 Task: Look for space in Riberalta, Bolivia from 1st June, 2023 to 9th June, 2023 for 4 adults in price range Rs.6000 to Rs.12000. Place can be entire place with 2 bedrooms having 2 beds and 2 bathrooms. Property type can be house, flat, guest house. Booking option can be shelf check-in. Required host language is English.
Action: Mouse moved to (609, 82)
Screenshot: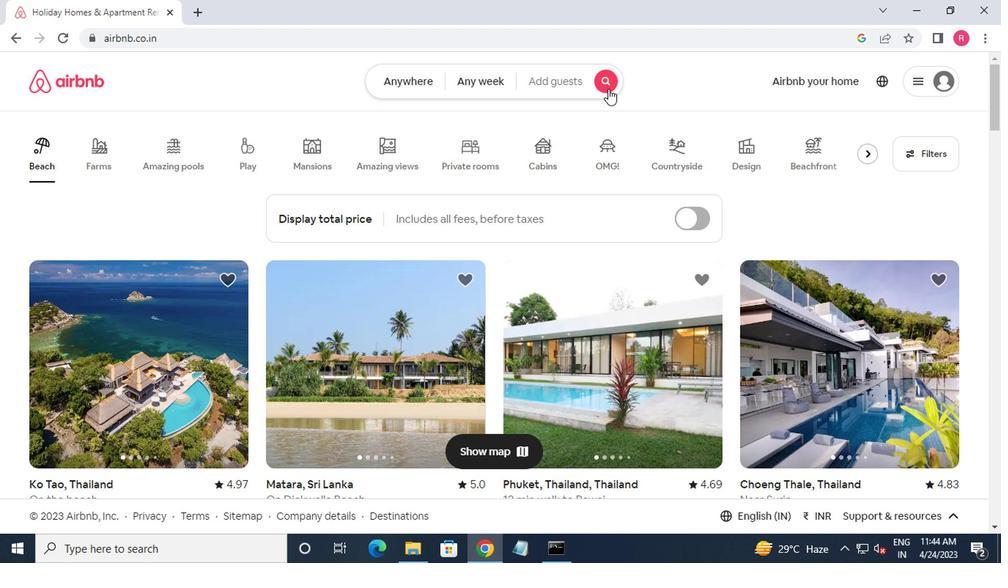 
Action: Mouse pressed left at (609, 82)
Screenshot: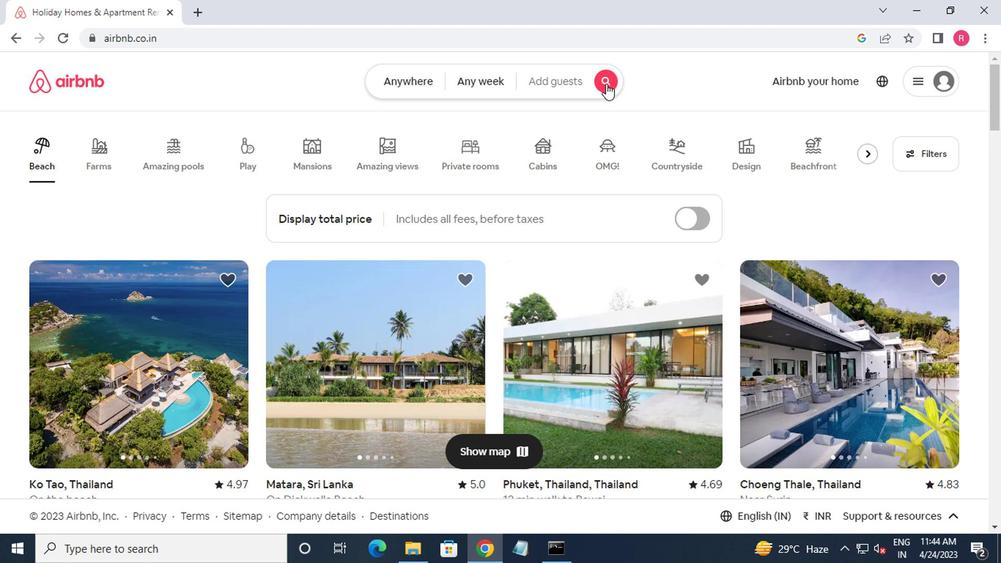 
Action: Mouse moved to (282, 153)
Screenshot: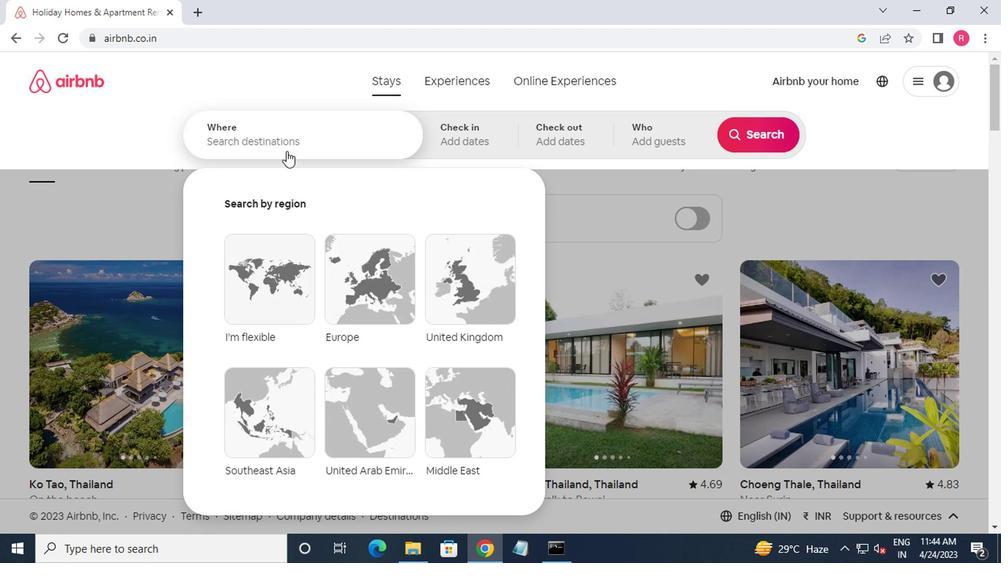 
Action: Mouse pressed left at (282, 153)
Screenshot: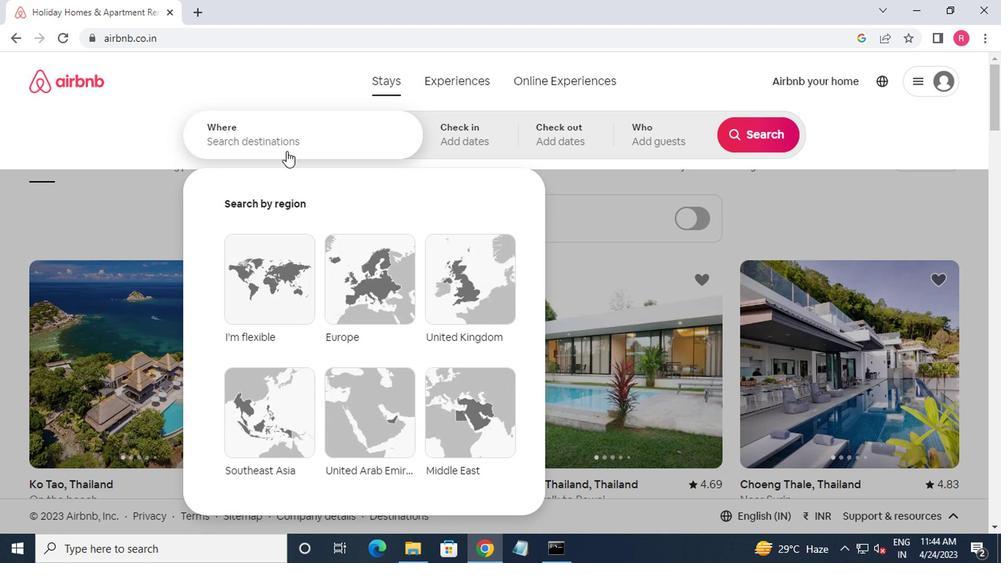 
Action: Mouse moved to (98, 275)
Screenshot: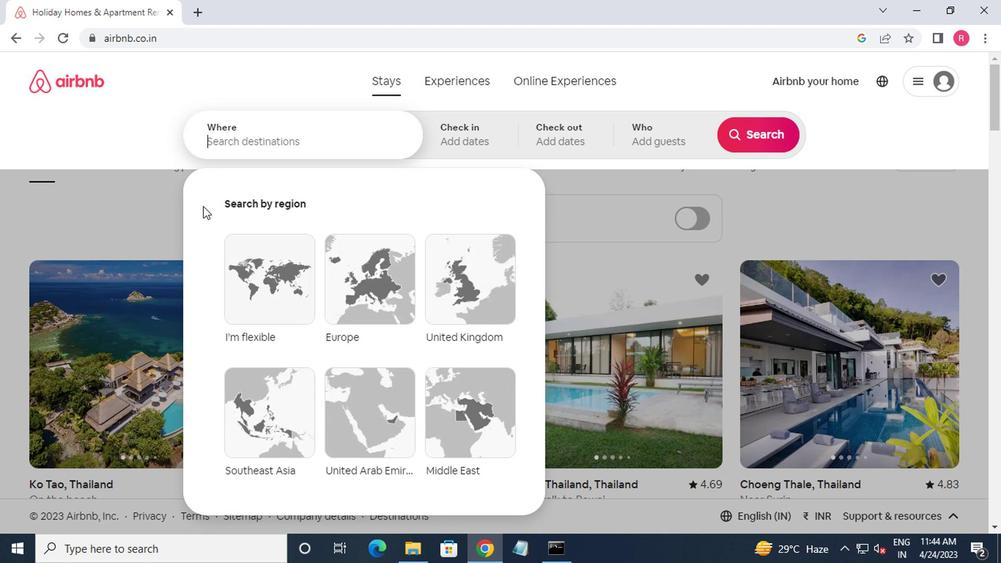 
Action: Key pressed riber
Screenshot: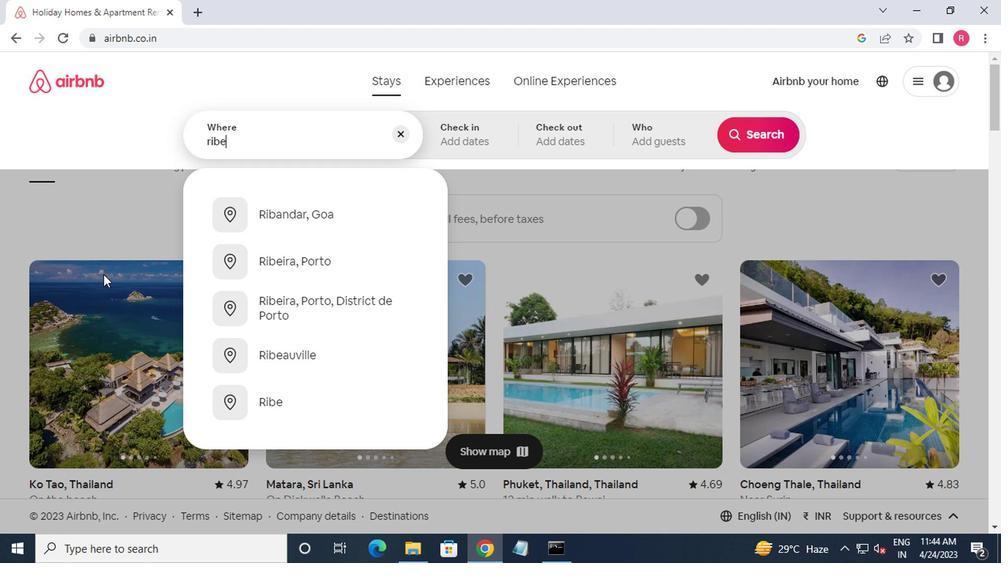 
Action: Mouse moved to (147, 268)
Screenshot: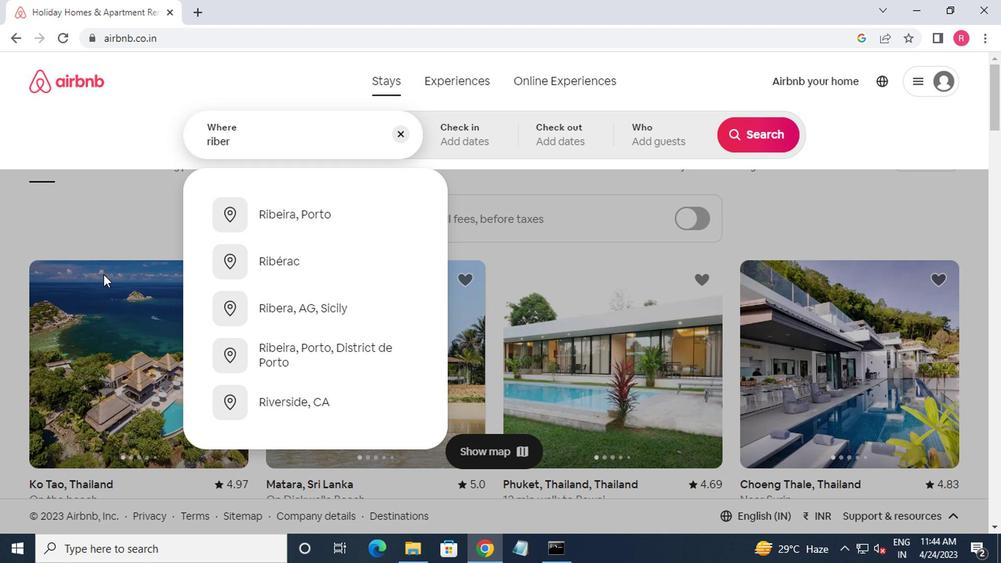 
Action: Key pressed alta
Screenshot: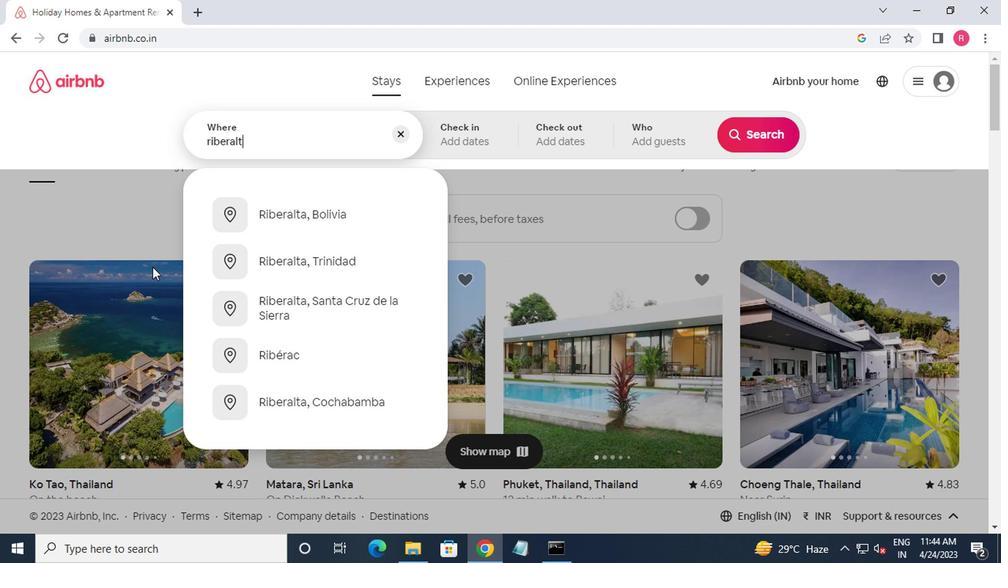 
Action: Mouse moved to (317, 210)
Screenshot: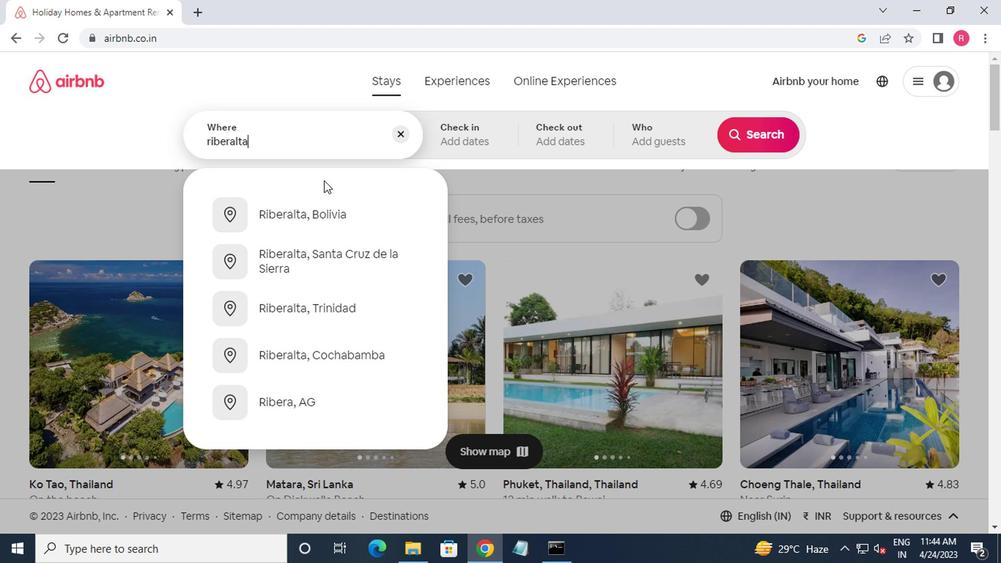 
Action: Mouse pressed left at (317, 210)
Screenshot: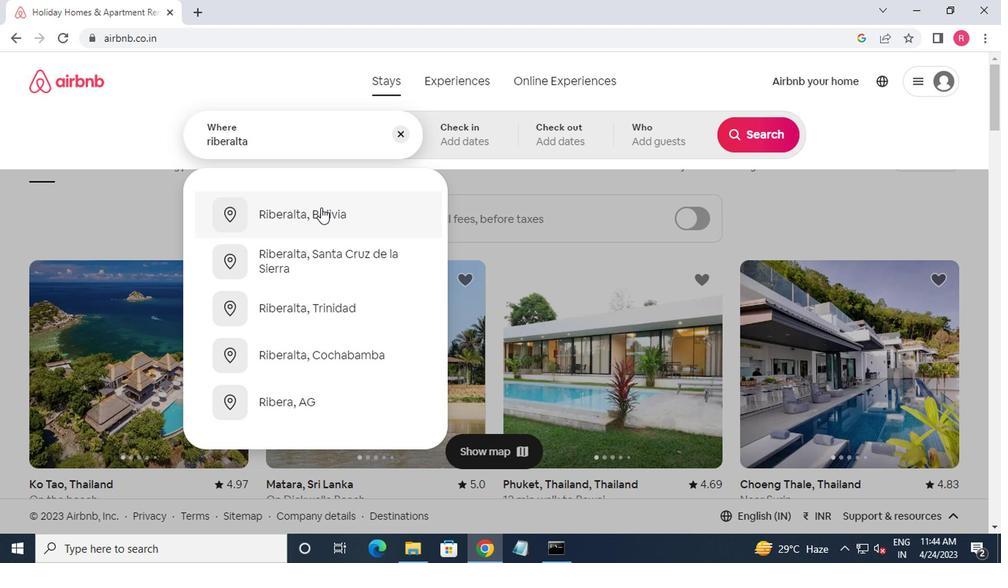 
Action: Mouse moved to (748, 249)
Screenshot: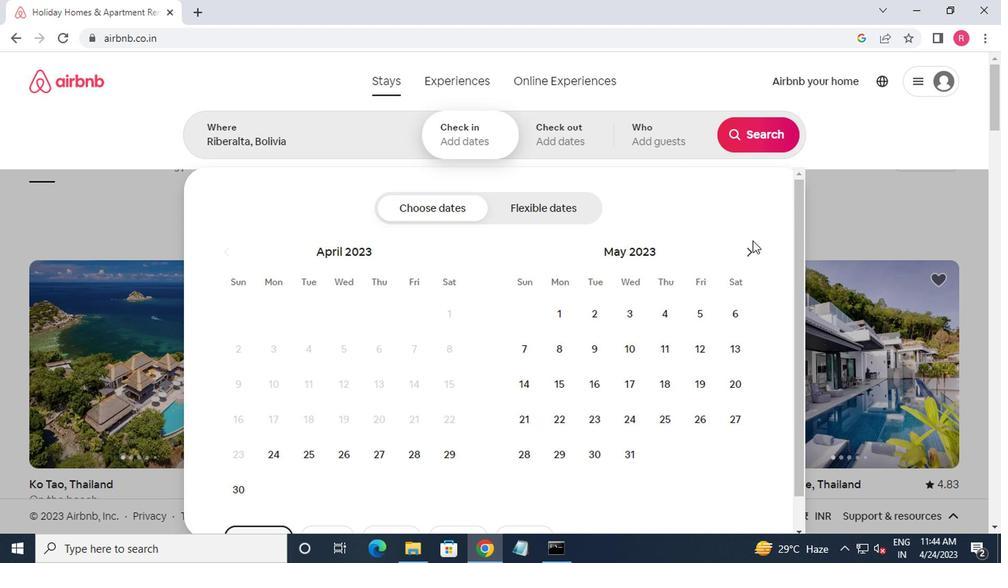 
Action: Mouse pressed left at (748, 249)
Screenshot: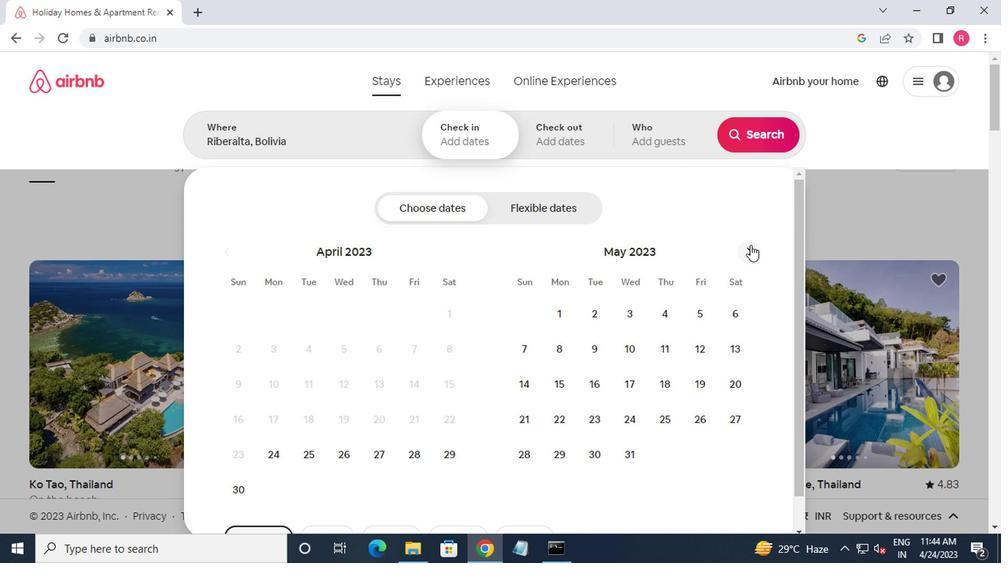 
Action: Mouse moved to (660, 314)
Screenshot: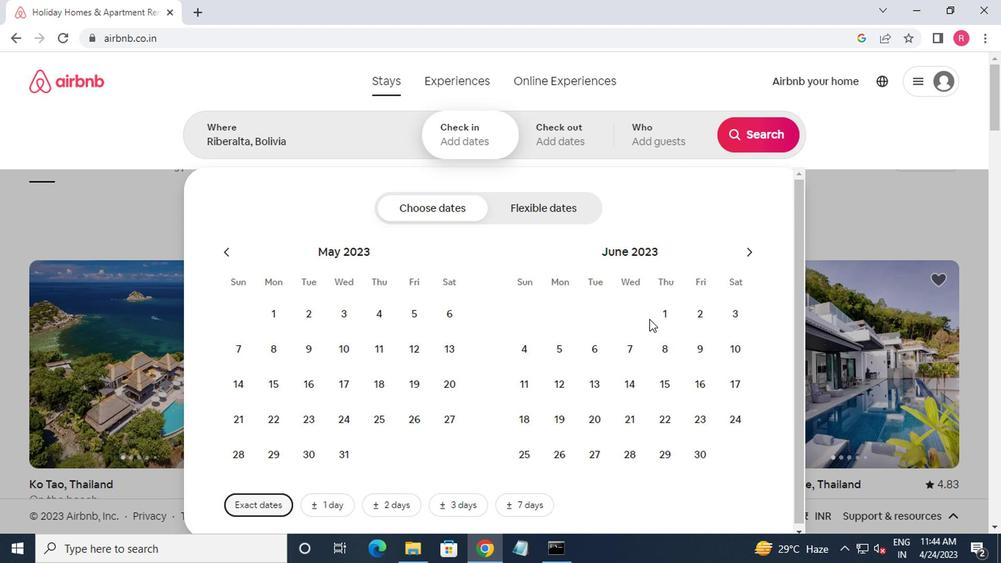 
Action: Mouse pressed left at (660, 314)
Screenshot: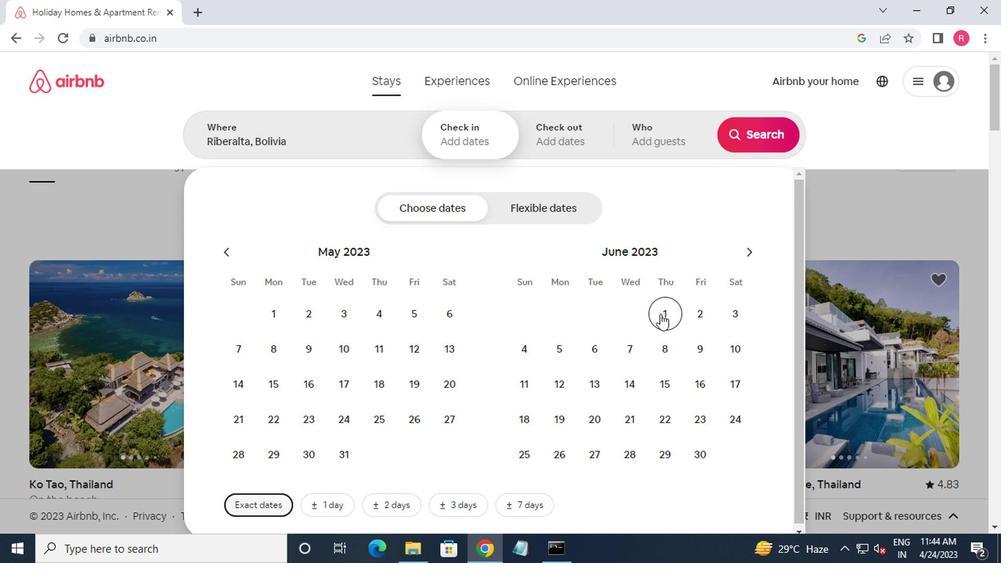
Action: Mouse moved to (705, 348)
Screenshot: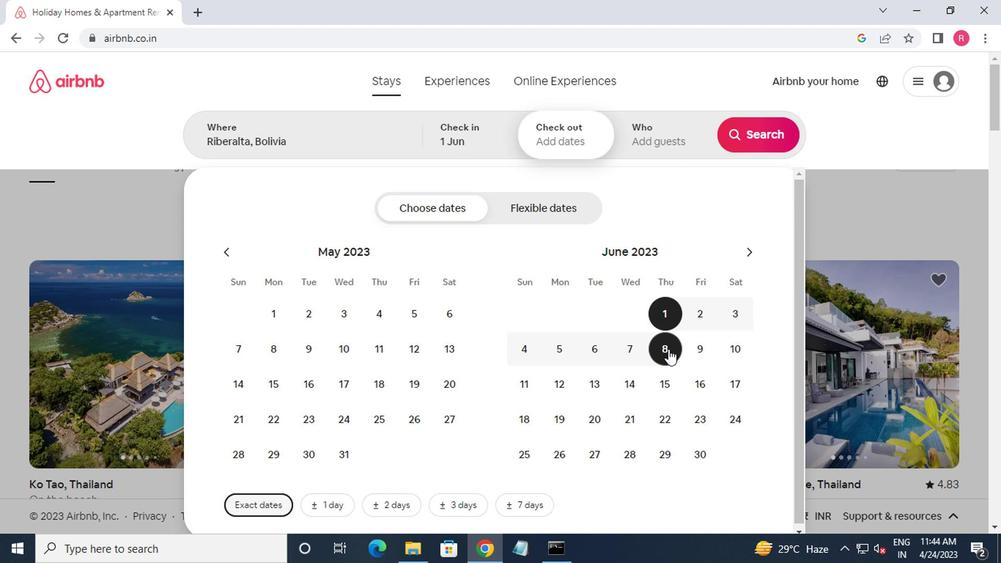
Action: Mouse pressed left at (705, 348)
Screenshot: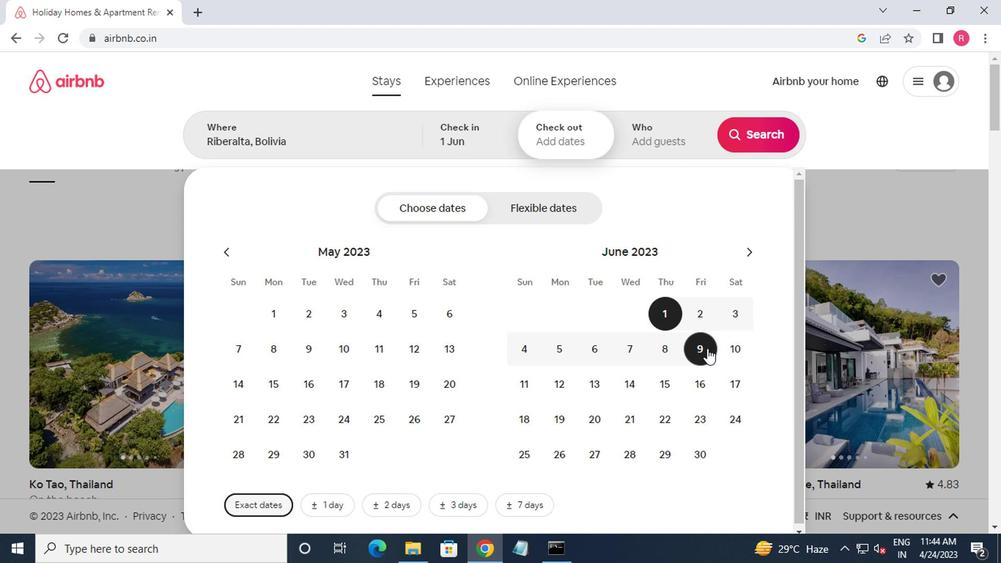 
Action: Mouse moved to (645, 141)
Screenshot: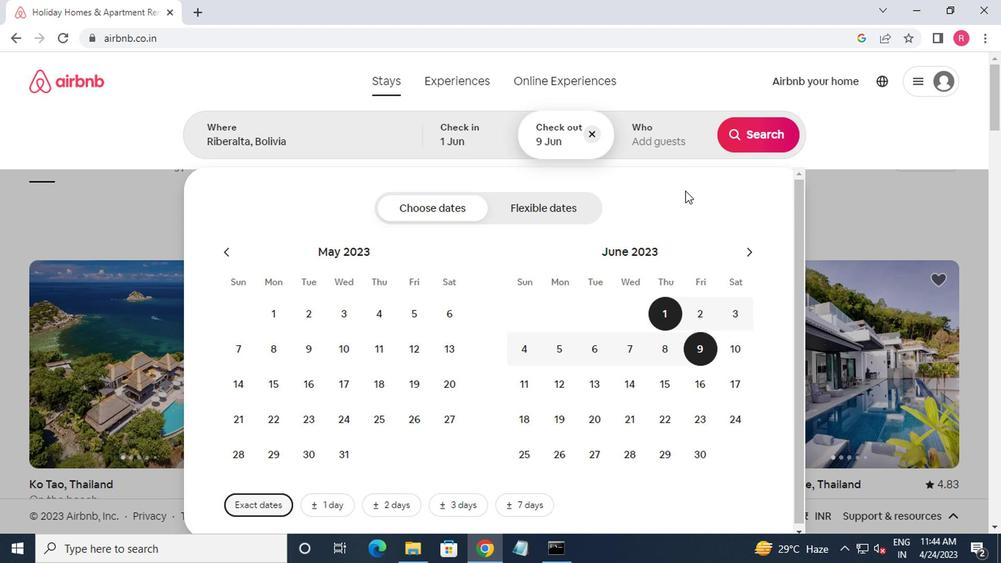 
Action: Mouse pressed left at (645, 141)
Screenshot: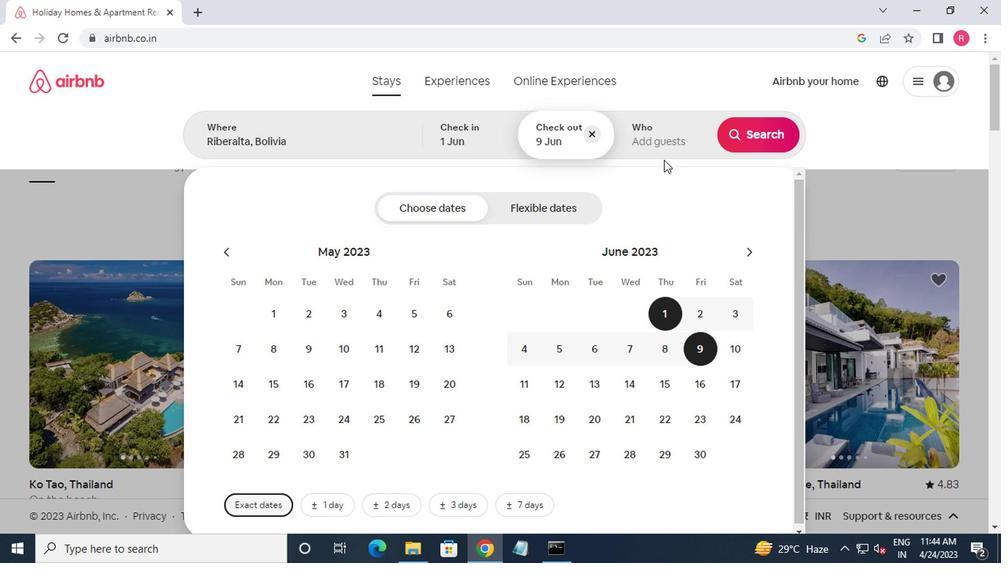 
Action: Mouse moved to (765, 229)
Screenshot: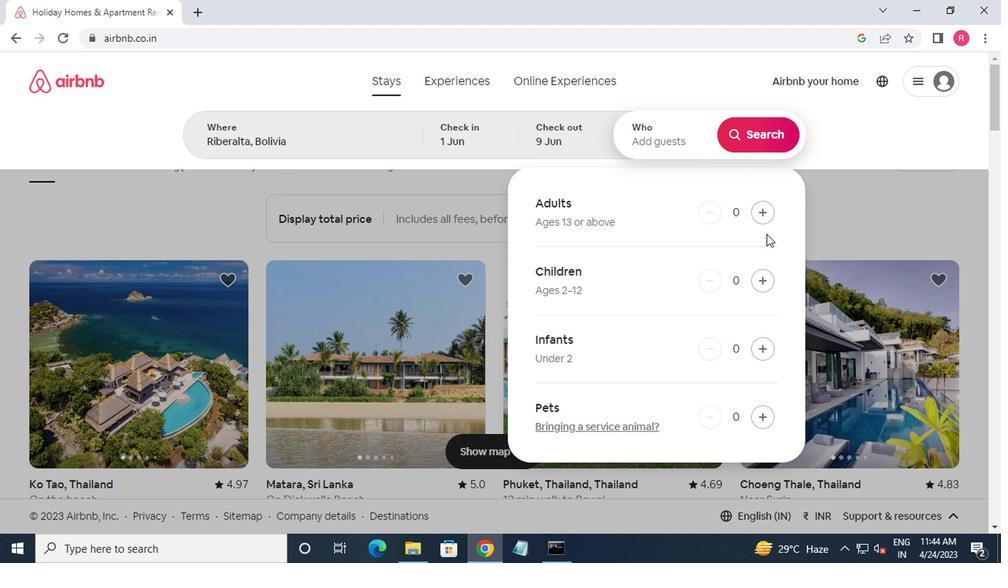 
Action: Mouse pressed left at (765, 229)
Screenshot: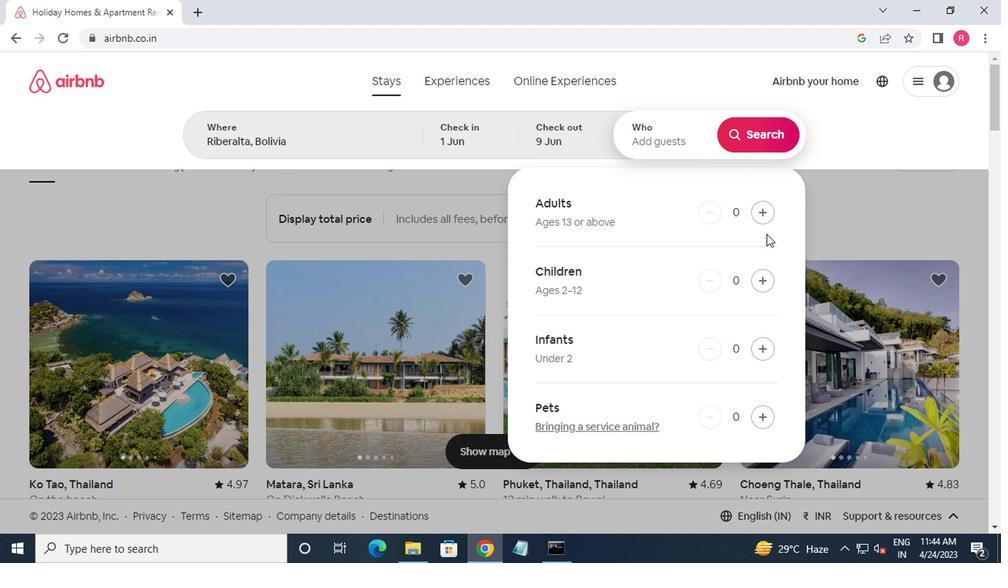 
Action: Mouse moved to (765, 223)
Screenshot: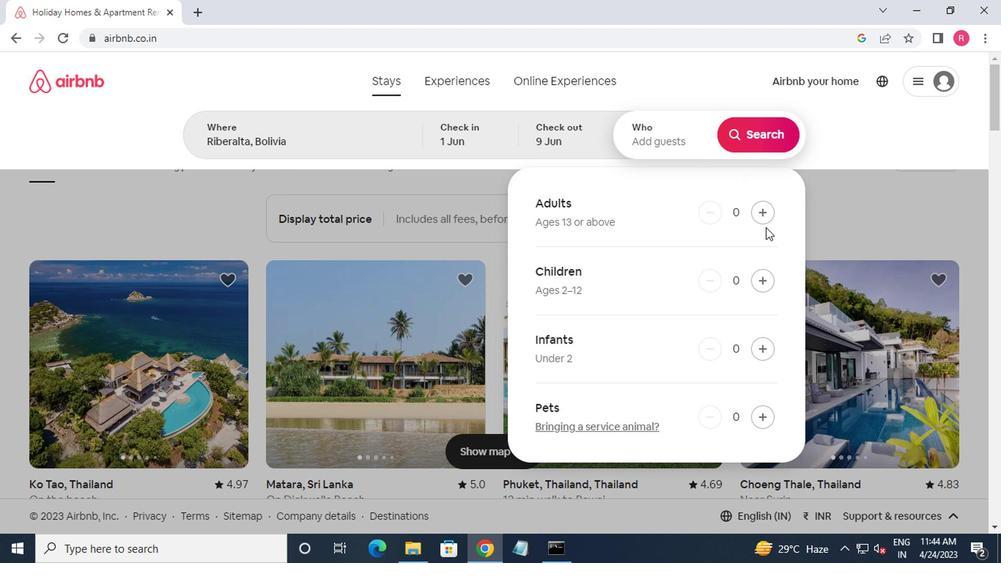 
Action: Mouse pressed left at (765, 223)
Screenshot: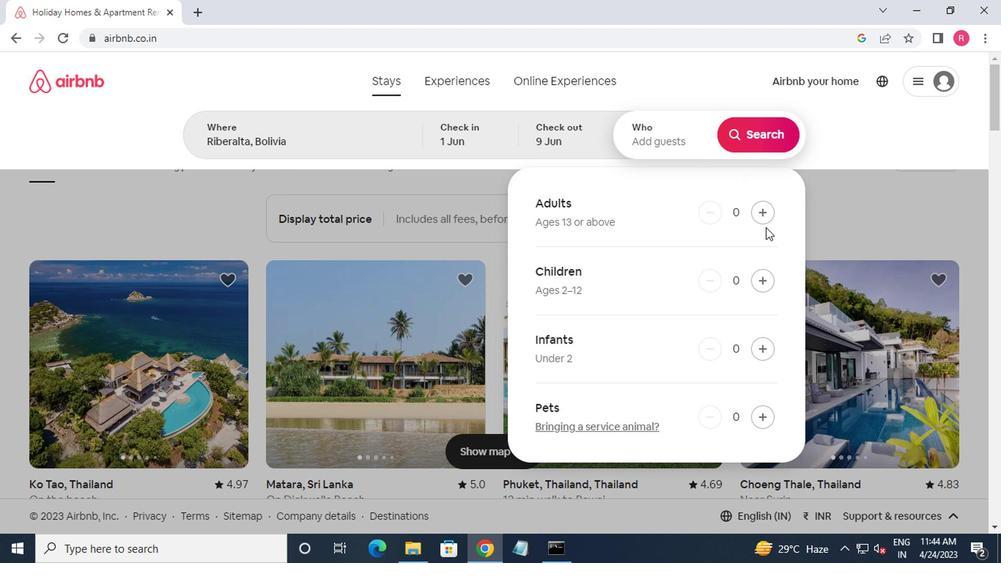 
Action: Mouse moved to (764, 223)
Screenshot: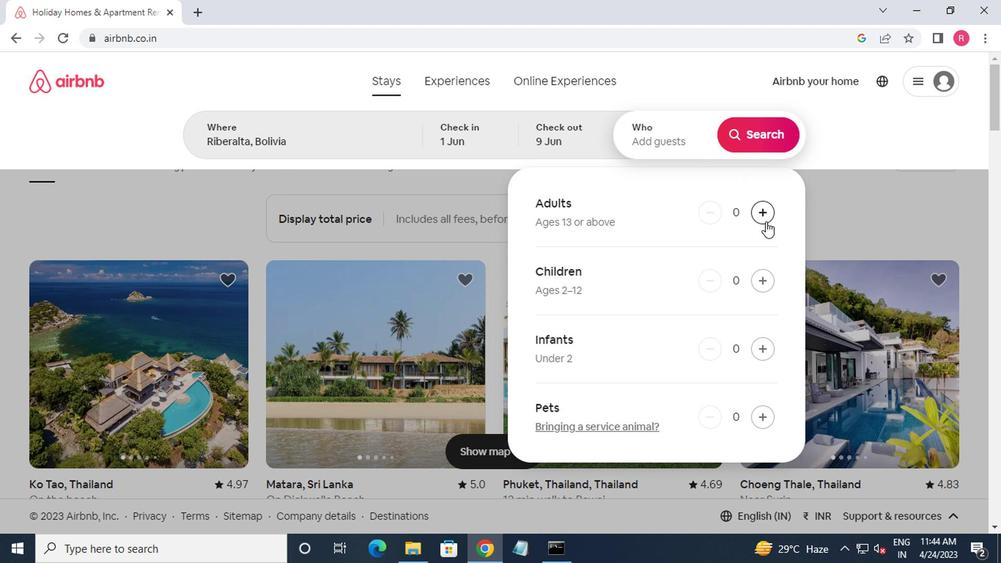 
Action: Mouse pressed left at (764, 223)
Screenshot: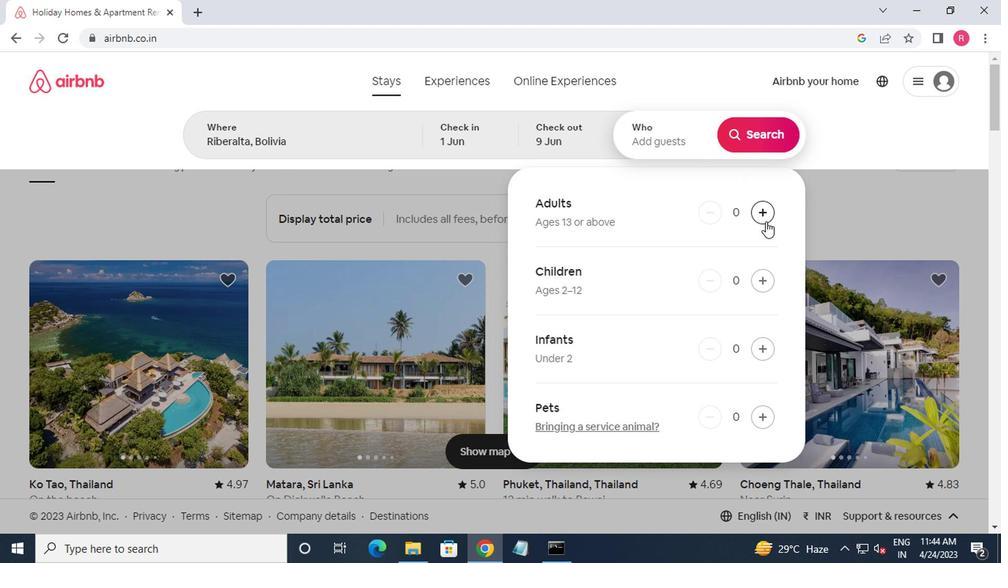 
Action: Mouse pressed left at (764, 223)
Screenshot: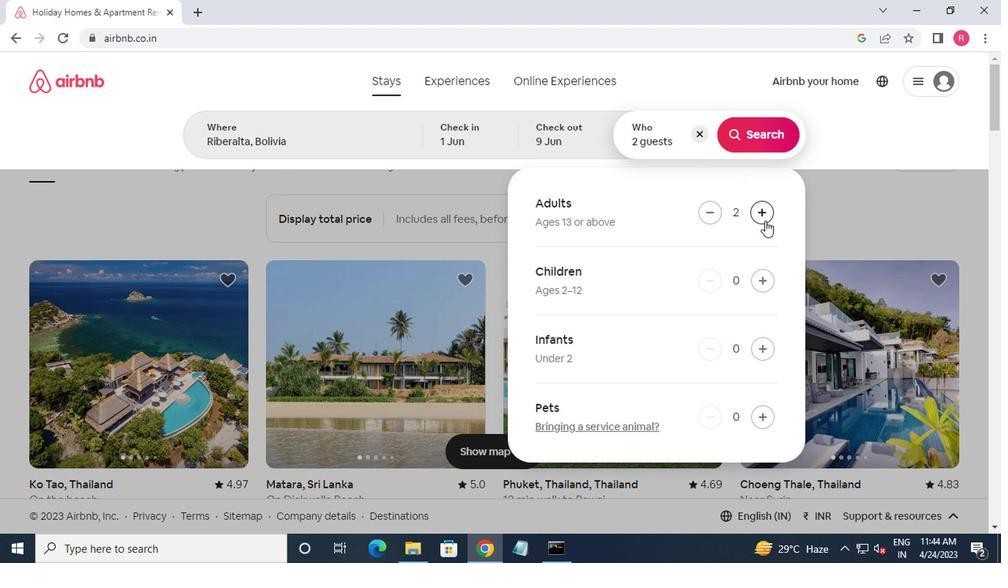 
Action: Mouse pressed left at (764, 223)
Screenshot: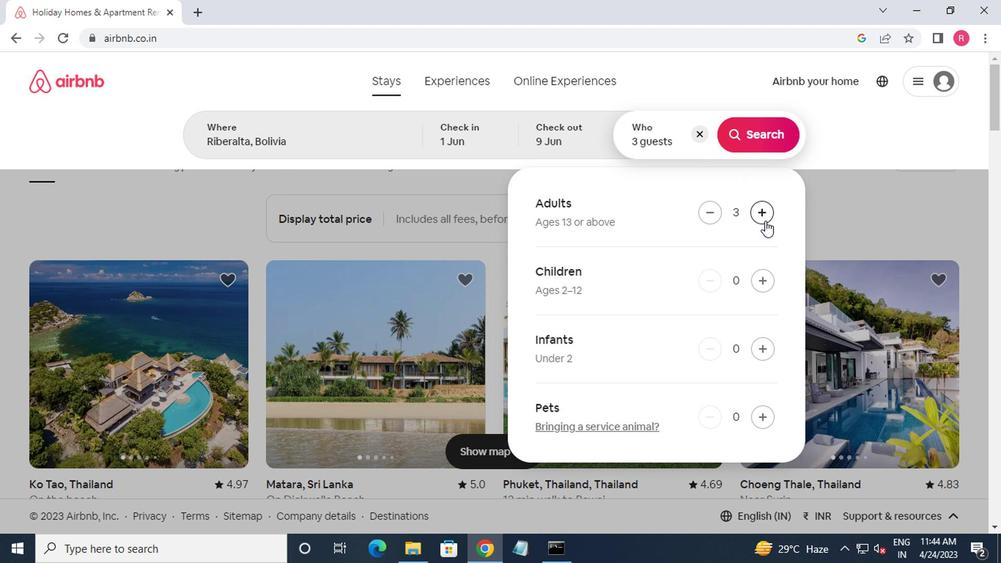
Action: Mouse moved to (746, 145)
Screenshot: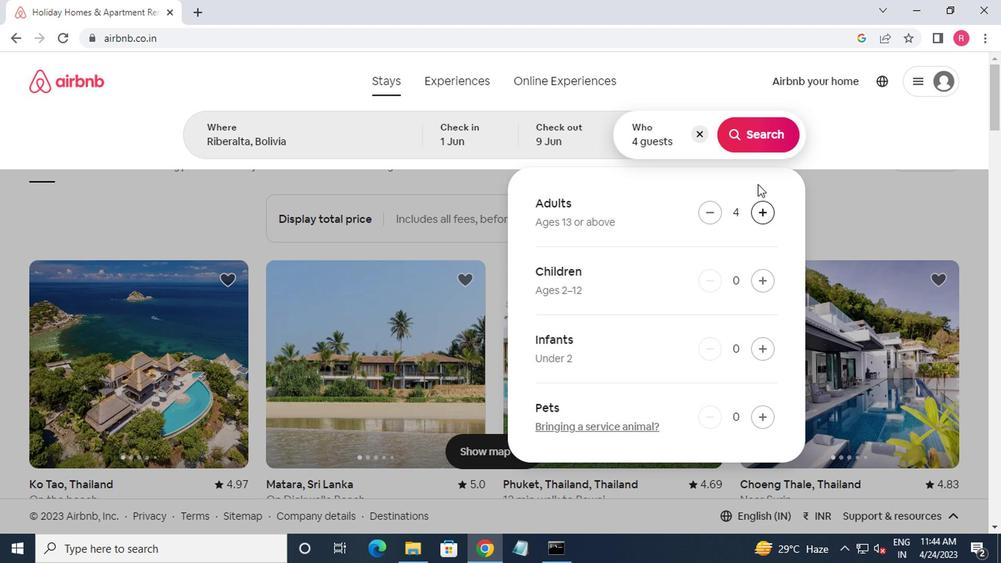 
Action: Mouse pressed left at (746, 145)
Screenshot: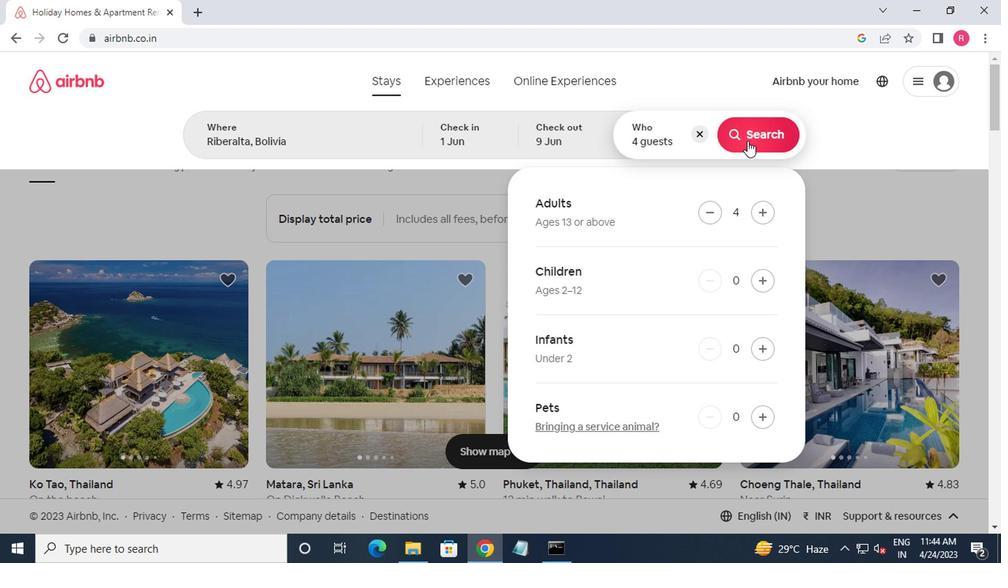 
Action: Mouse moved to (919, 148)
Screenshot: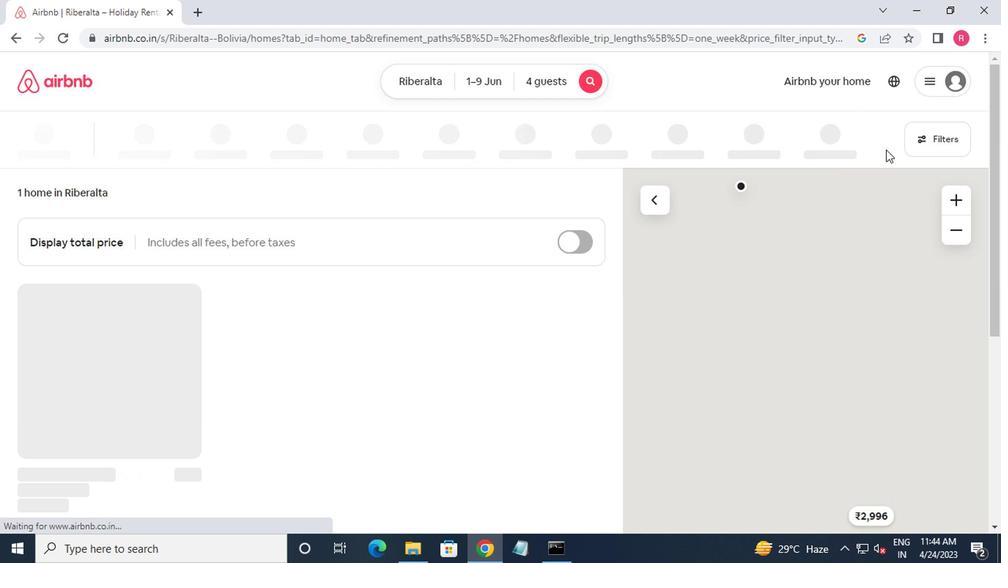 
Action: Mouse pressed left at (919, 148)
Screenshot: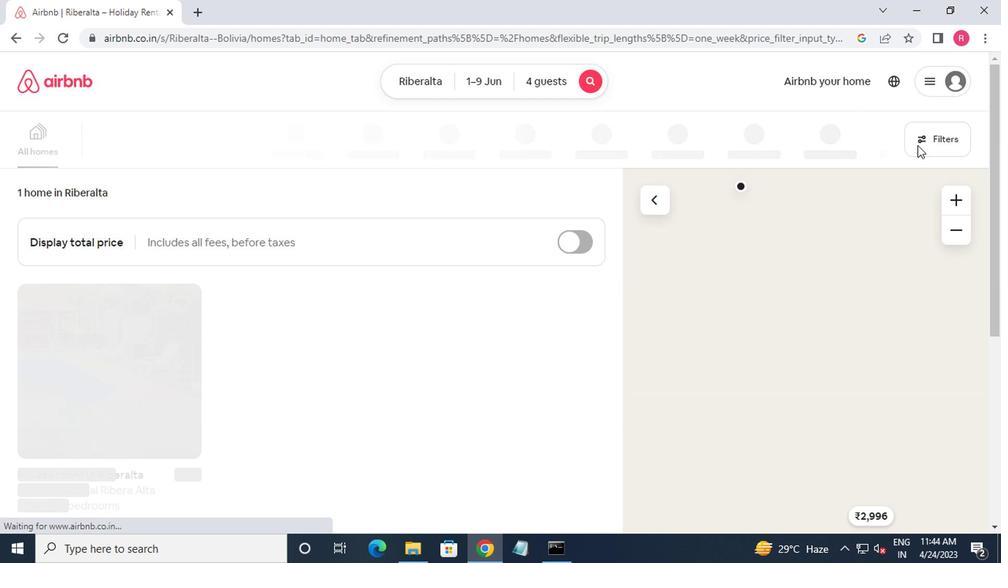 
Action: Mouse moved to (306, 318)
Screenshot: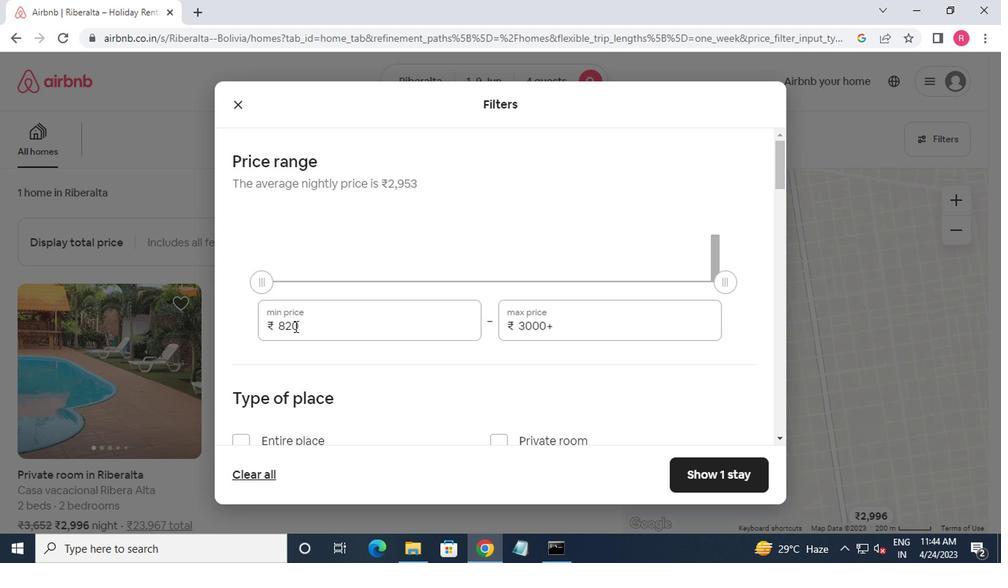 
Action: Mouse pressed left at (306, 318)
Screenshot: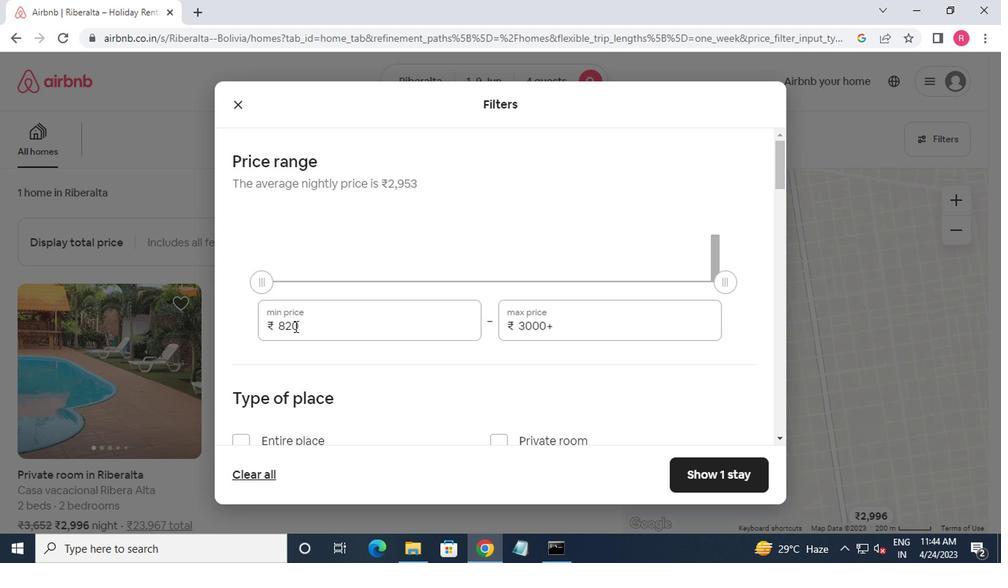 
Action: Mouse moved to (391, 248)
Screenshot: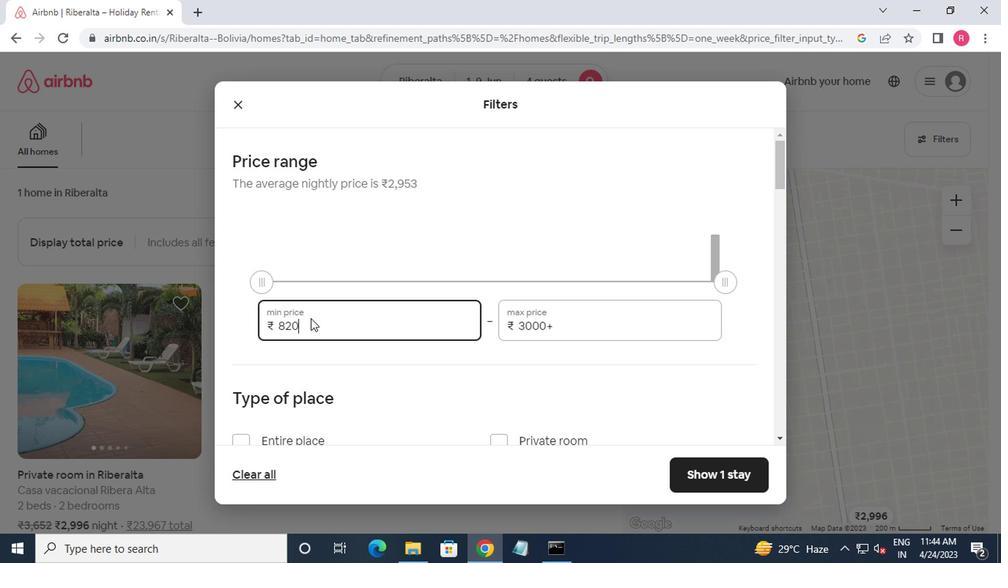 
Action: Key pressed <Key.backspace><Key.backspace><Key.backspace><Key.backspace>6000
Screenshot: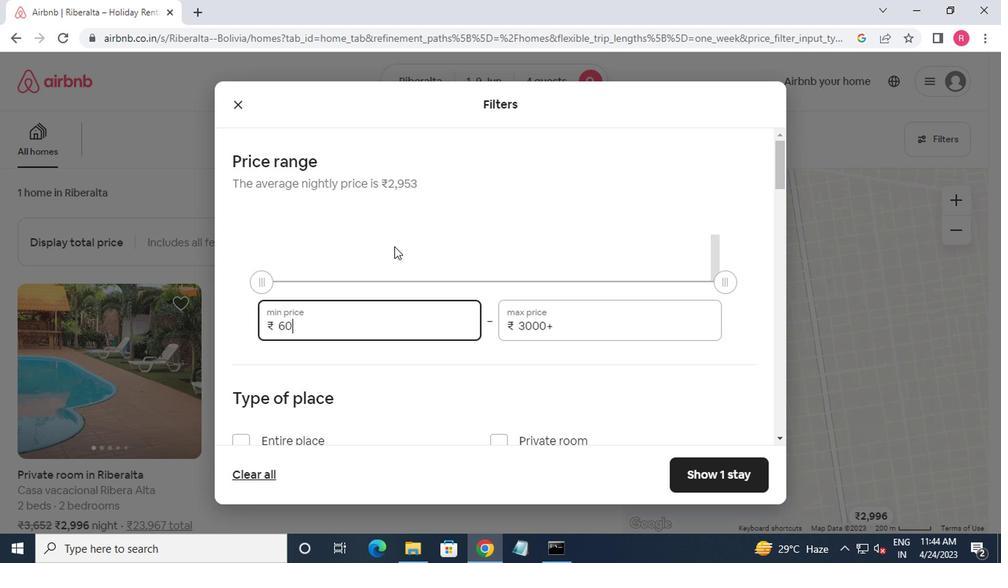 
Action: Mouse moved to (567, 324)
Screenshot: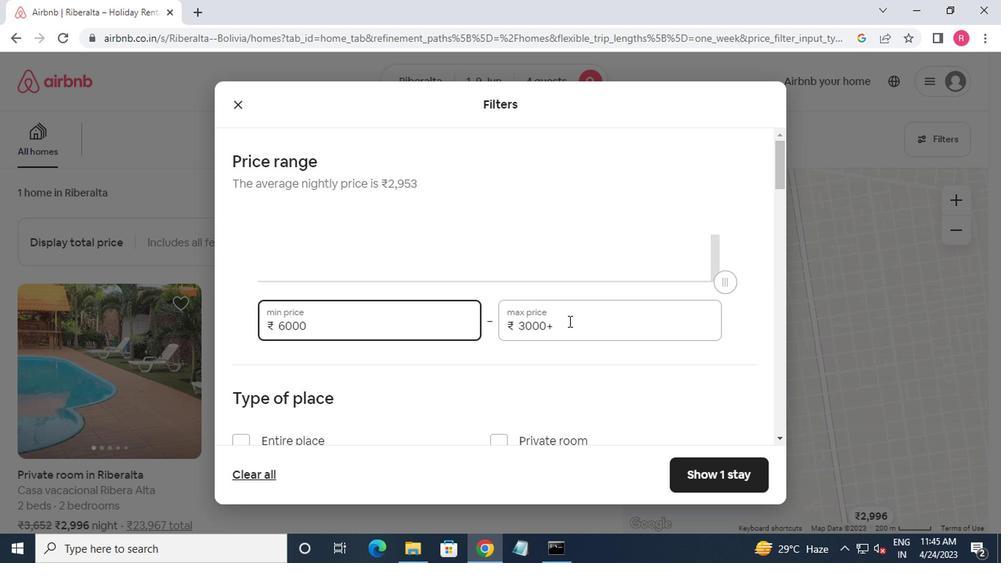 
Action: Mouse pressed left at (567, 324)
Screenshot: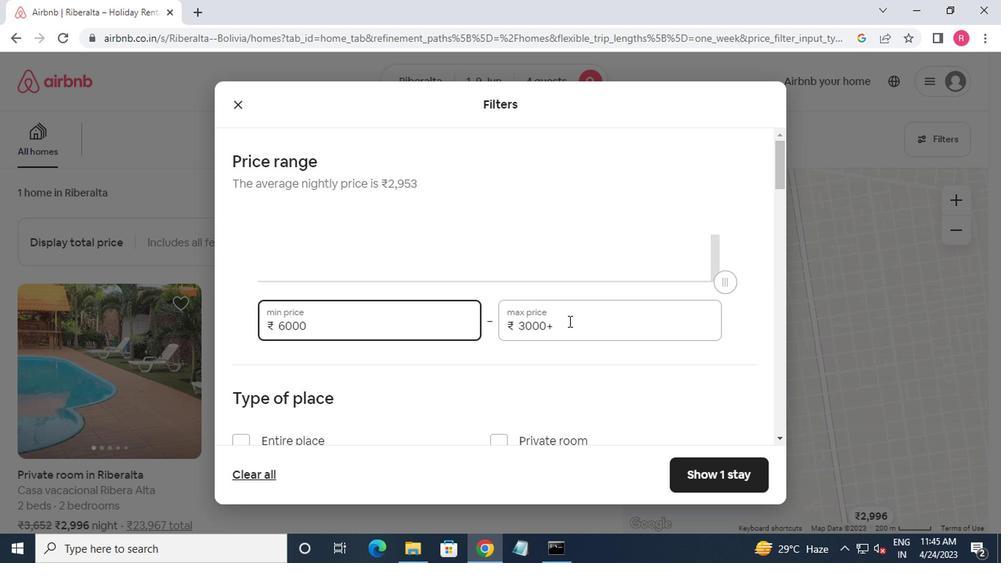
Action: Mouse moved to (609, 272)
Screenshot: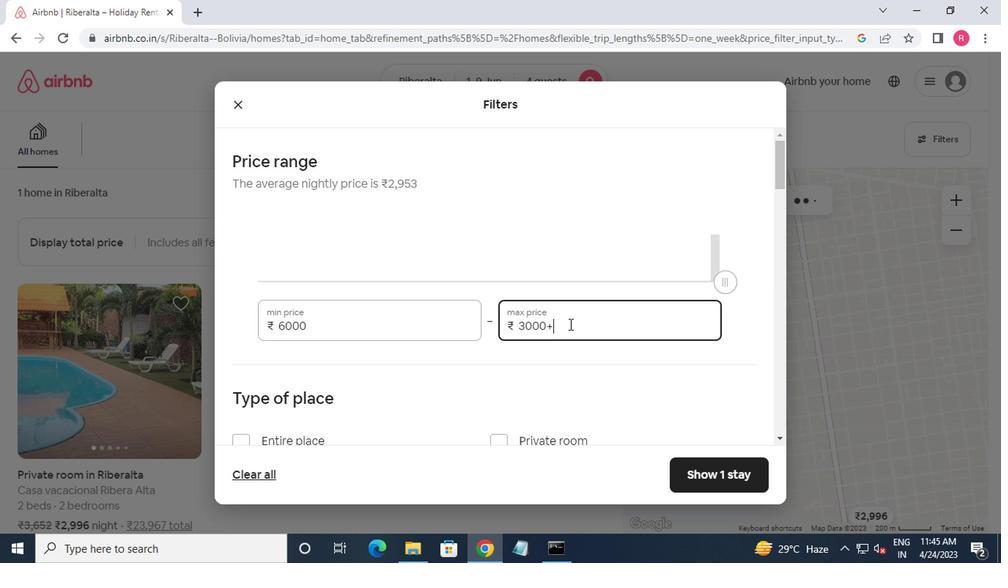 
Action: Key pressed <Key.backspace><Key.backspace><Key.backspace><Key.backspace><Key.backspace><Key.backspace><Key.backspace><Key.backspace><Key.backspace><Key.backspace><Key.backspace><Key.backspace>12000
Screenshot: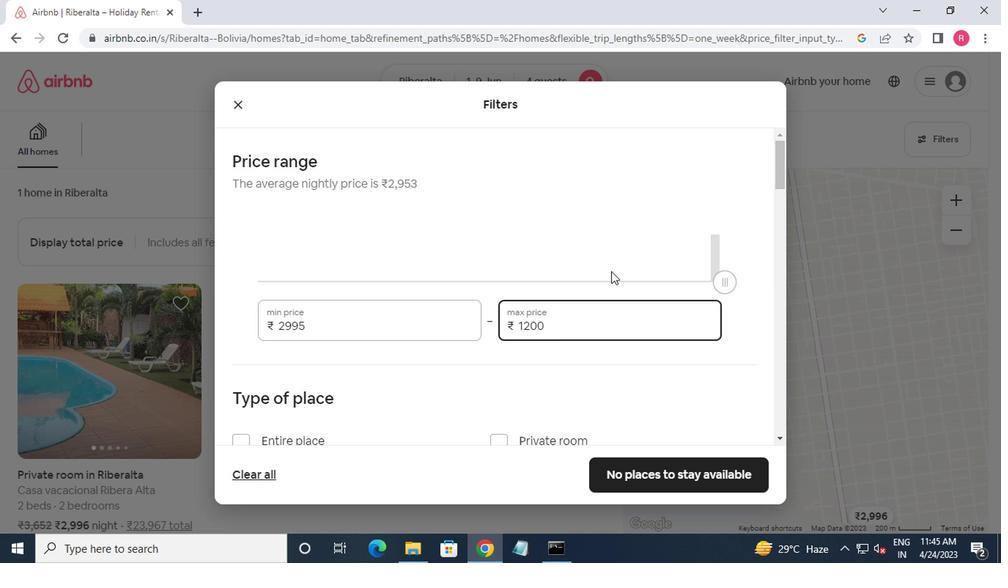 
Action: Mouse moved to (325, 366)
Screenshot: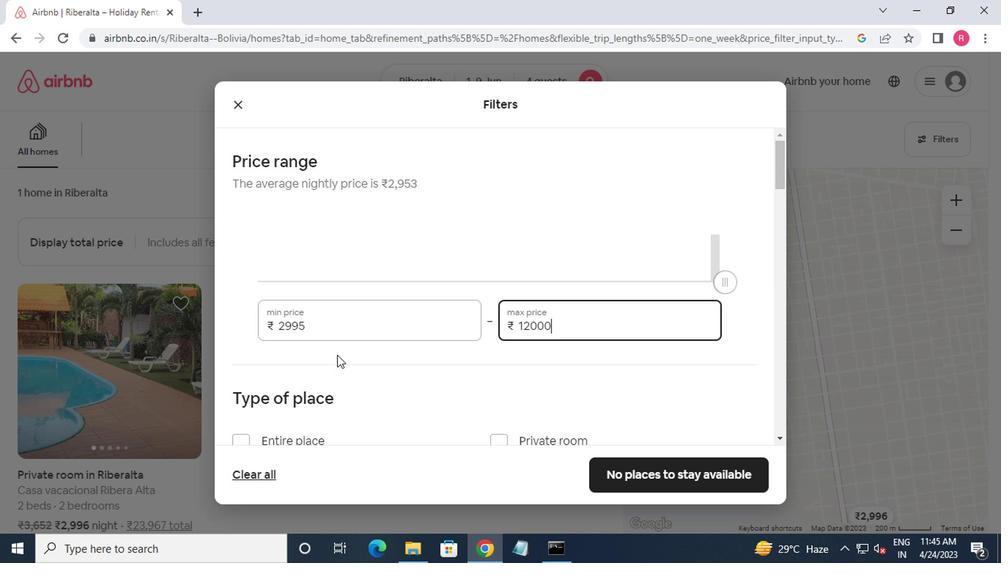 
Action: Mouse scrolled (325, 365) with delta (0, 0)
Screenshot: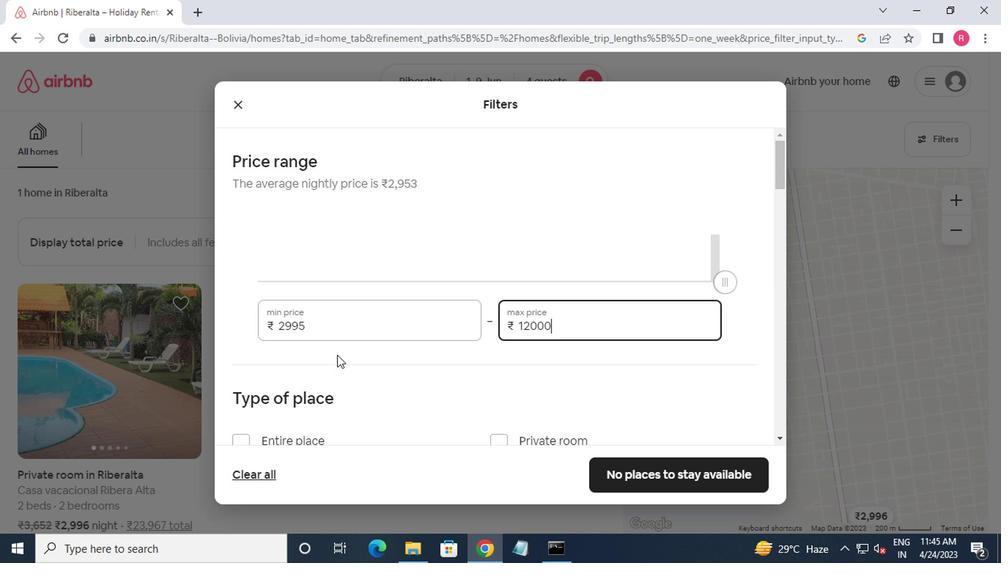 
Action: Mouse moved to (303, 377)
Screenshot: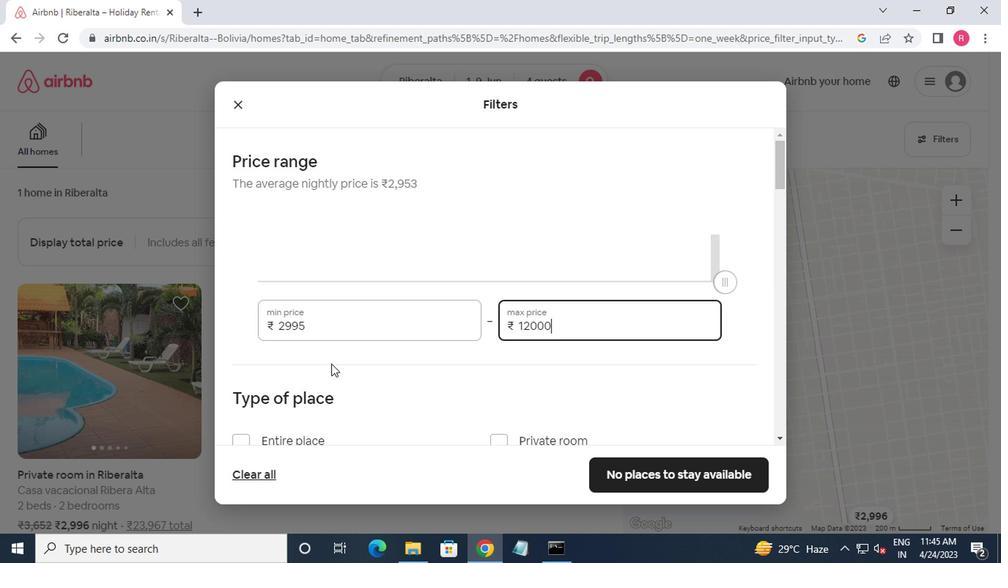 
Action: Mouse scrolled (303, 376) with delta (0, -1)
Screenshot: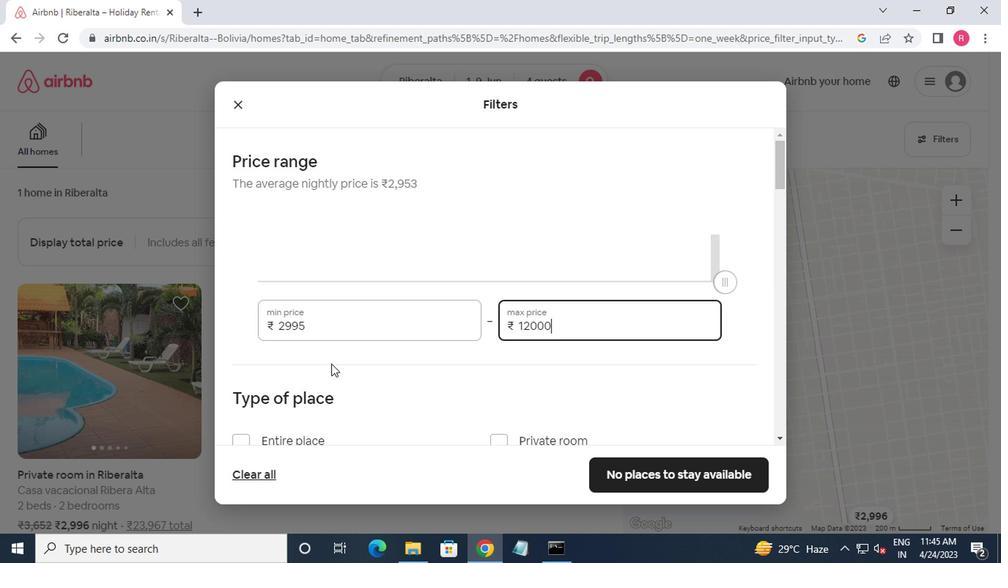 
Action: Mouse moved to (243, 297)
Screenshot: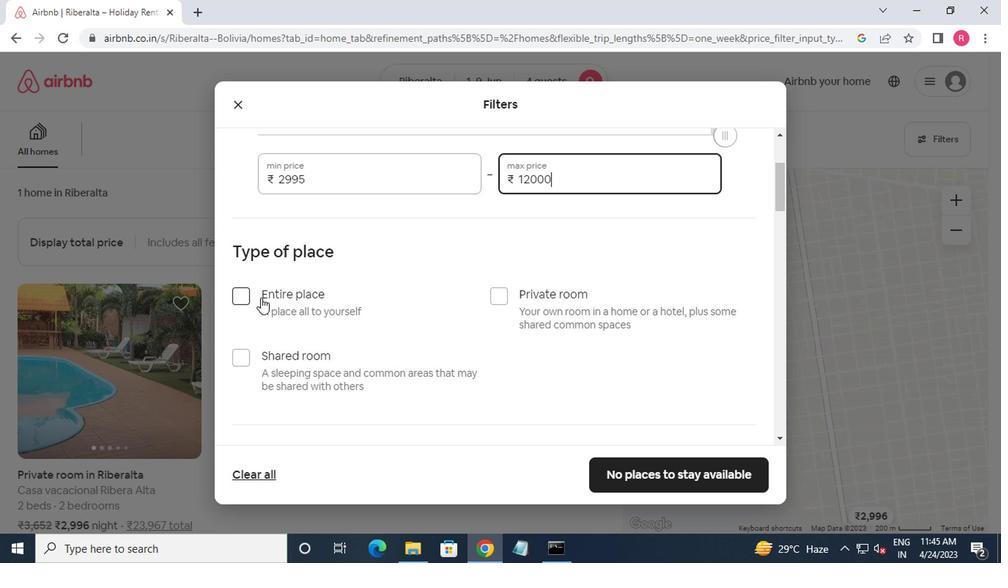
Action: Mouse pressed left at (243, 297)
Screenshot: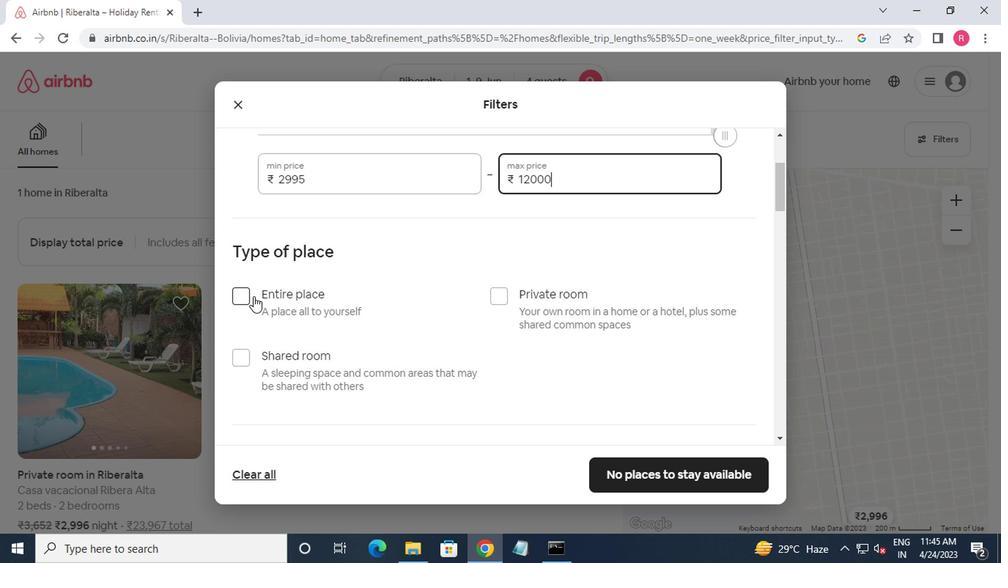 
Action: Mouse moved to (311, 181)
Screenshot: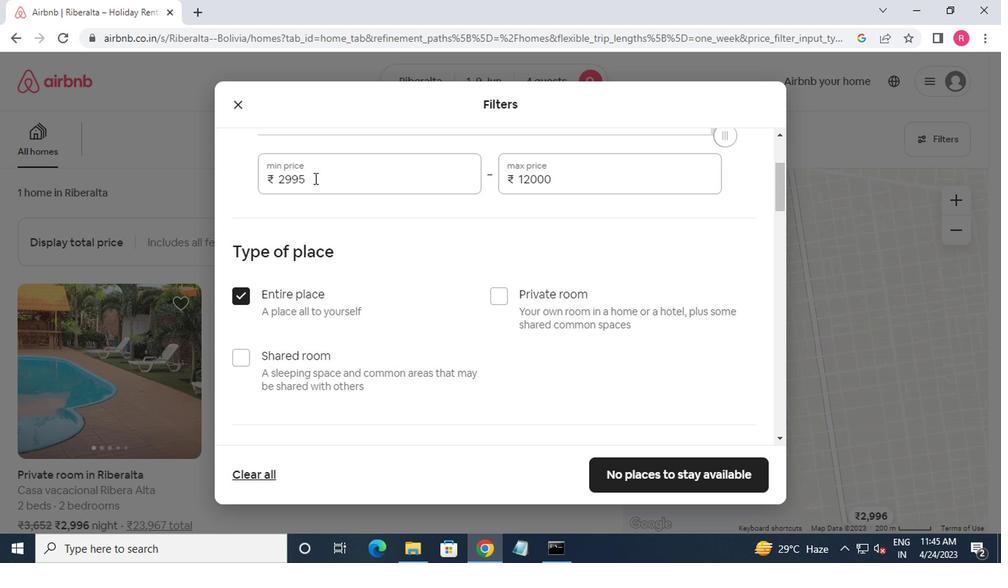 
Action: Mouse pressed left at (311, 181)
Screenshot: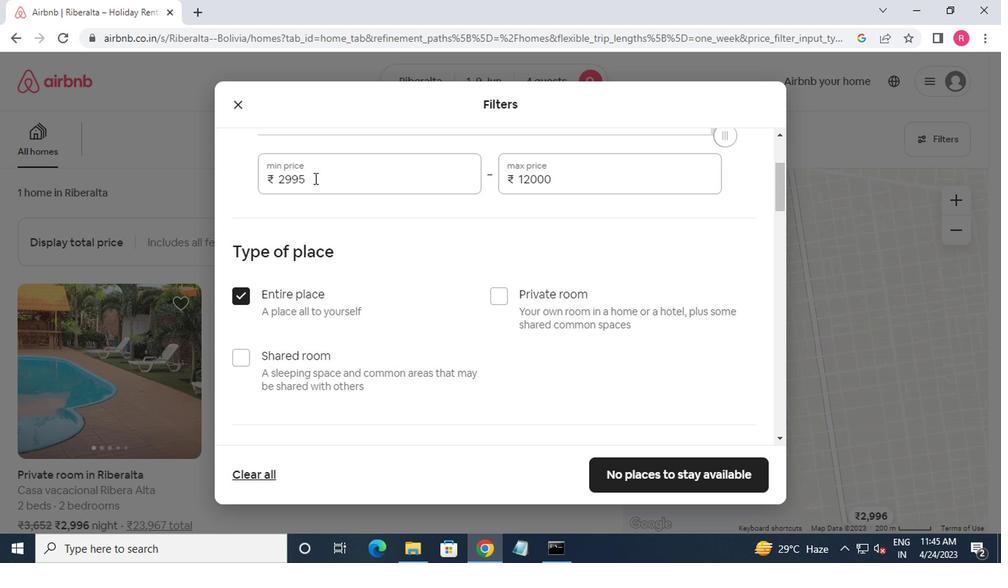 
Action: Mouse moved to (312, 179)
Screenshot: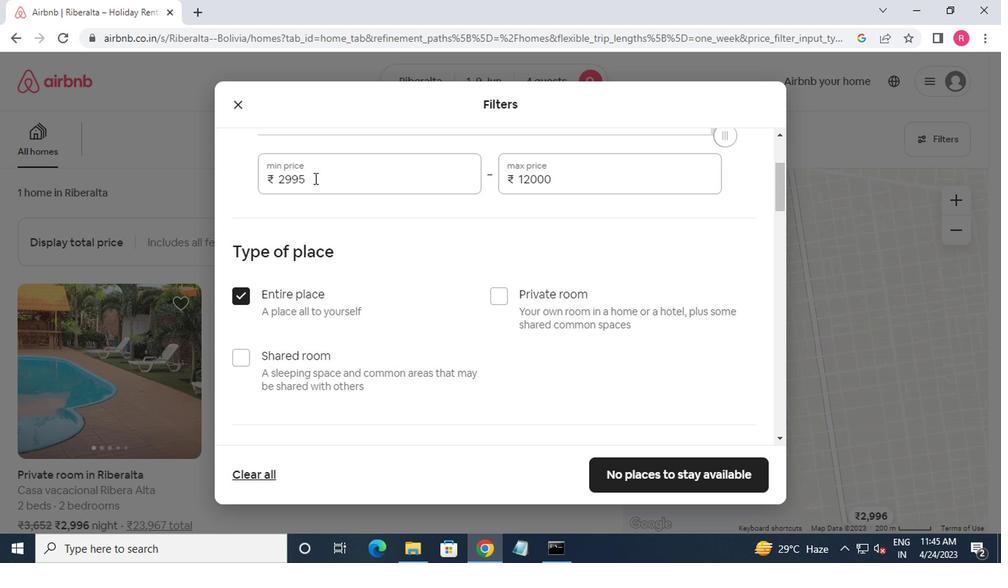
Action: Key pressed <Key.backspace><Key.backspace><Key.backspace><Key.backspace><Key.backspace><Key.backspace>6000
Screenshot: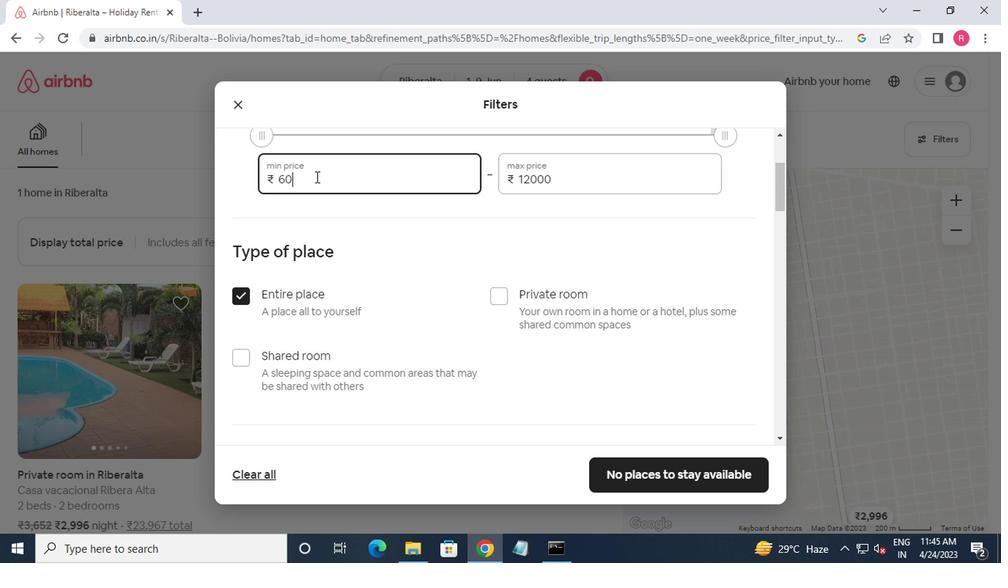
Action: Mouse moved to (326, 189)
Screenshot: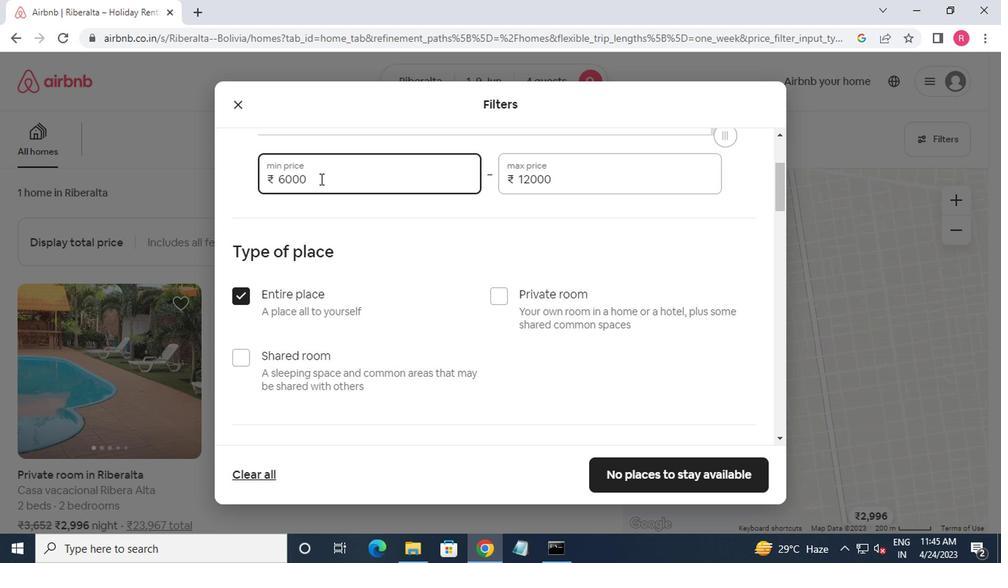 
Action: Mouse scrolled (326, 188) with delta (0, 0)
Screenshot: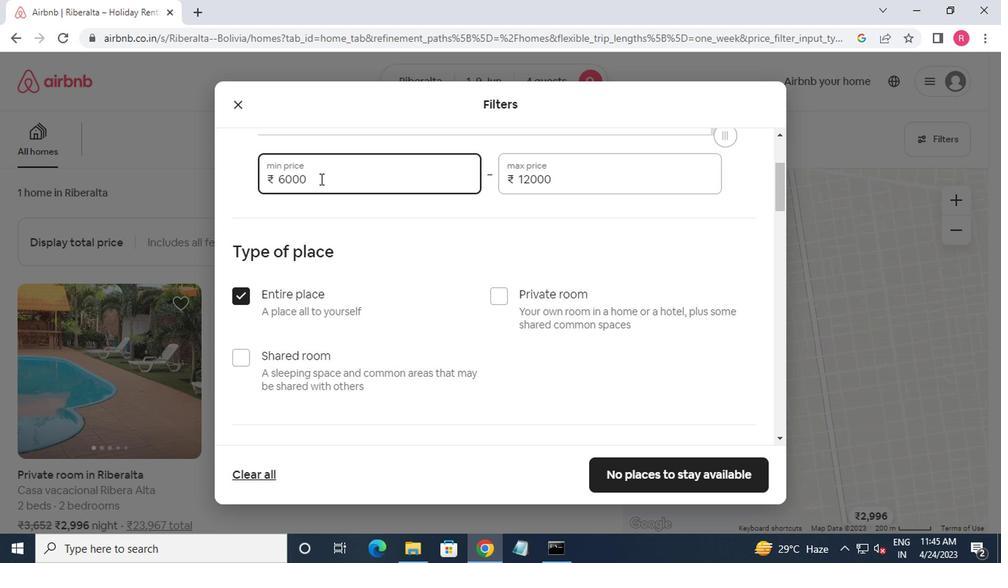 
Action: Mouse moved to (330, 192)
Screenshot: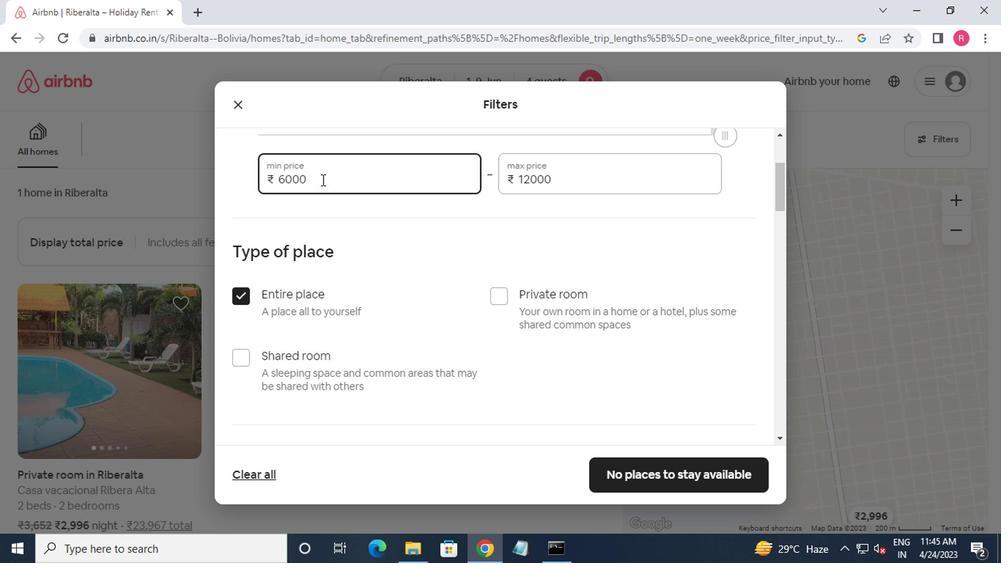 
Action: Mouse scrolled (330, 191) with delta (0, -1)
Screenshot: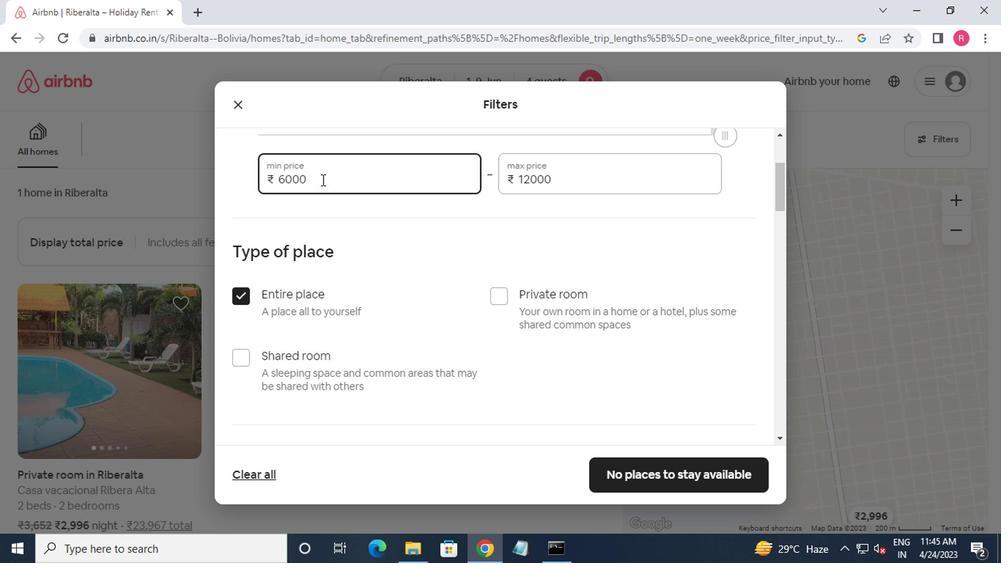 
Action: Mouse moved to (331, 244)
Screenshot: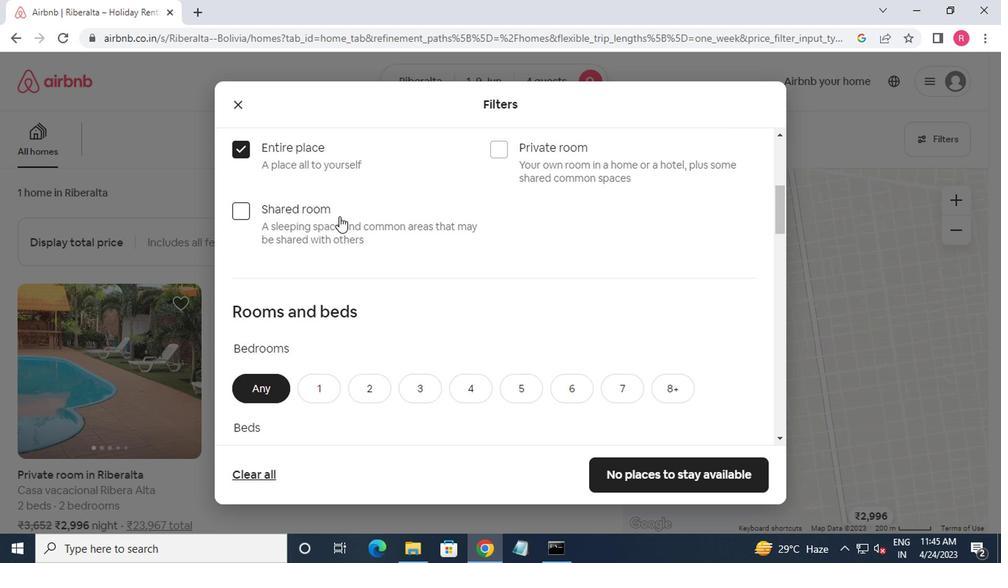 
Action: Mouse scrolled (331, 243) with delta (0, -1)
Screenshot: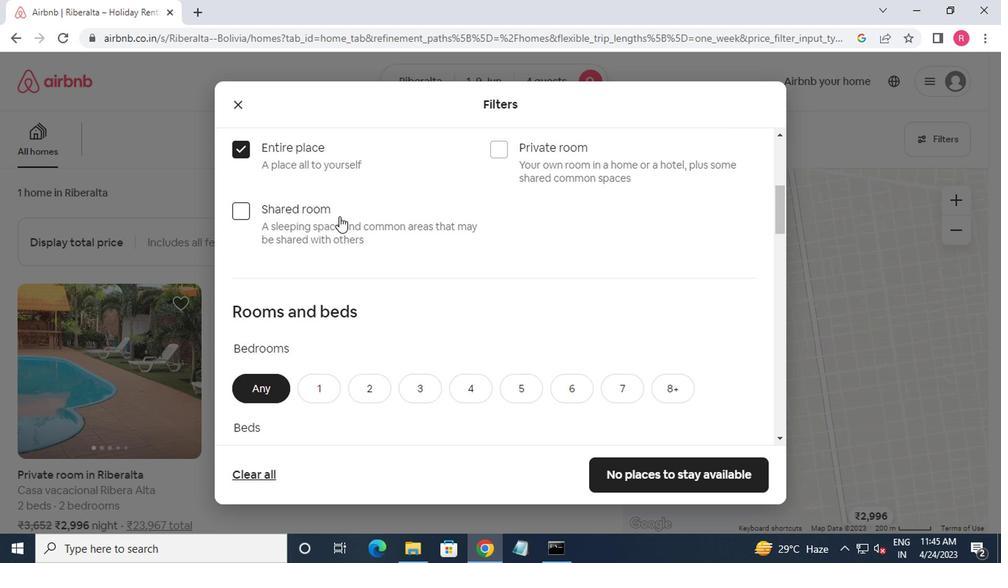 
Action: Mouse moved to (330, 246)
Screenshot: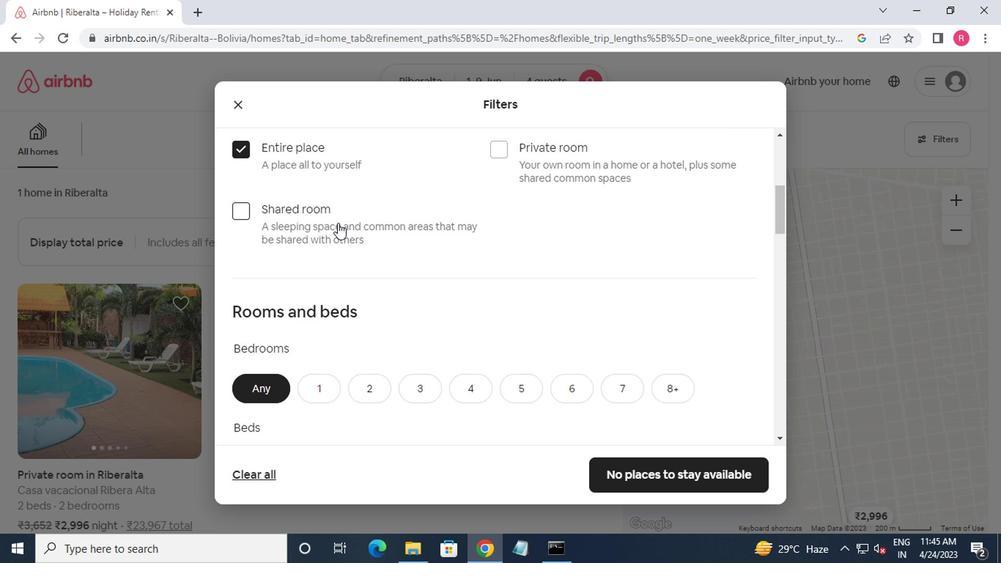 
Action: Mouse scrolled (330, 246) with delta (0, 0)
Screenshot: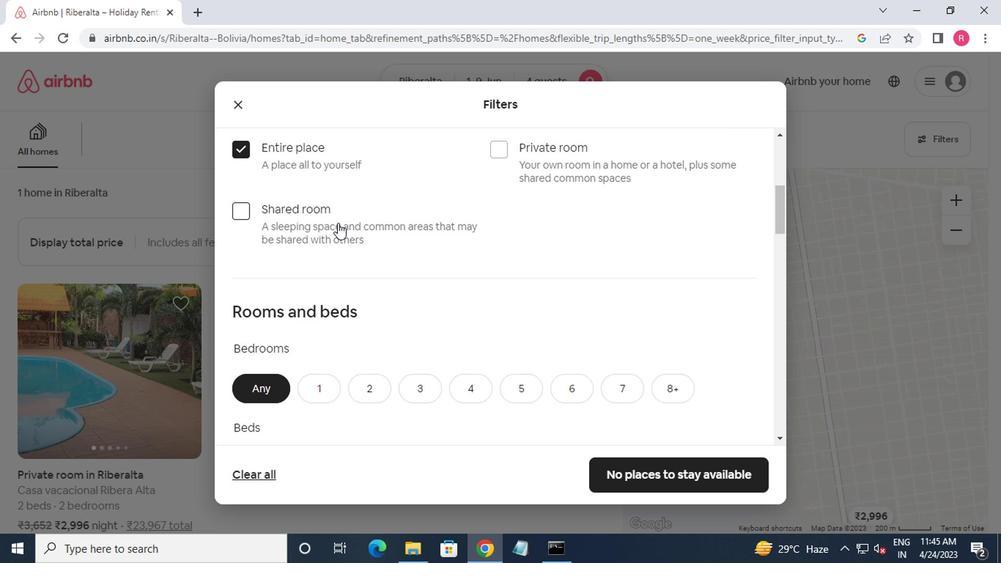 
Action: Mouse moved to (361, 242)
Screenshot: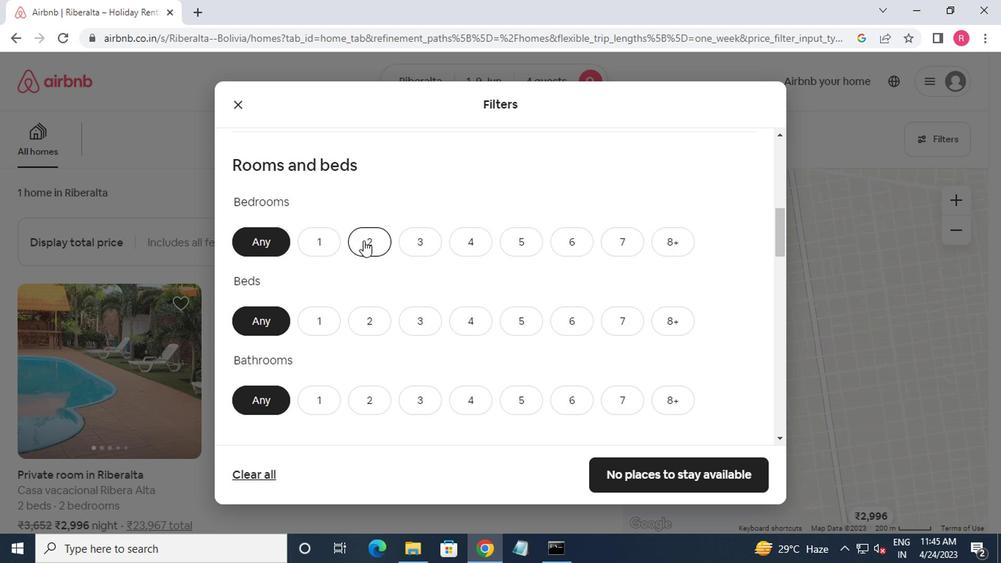 
Action: Mouse pressed left at (361, 242)
Screenshot: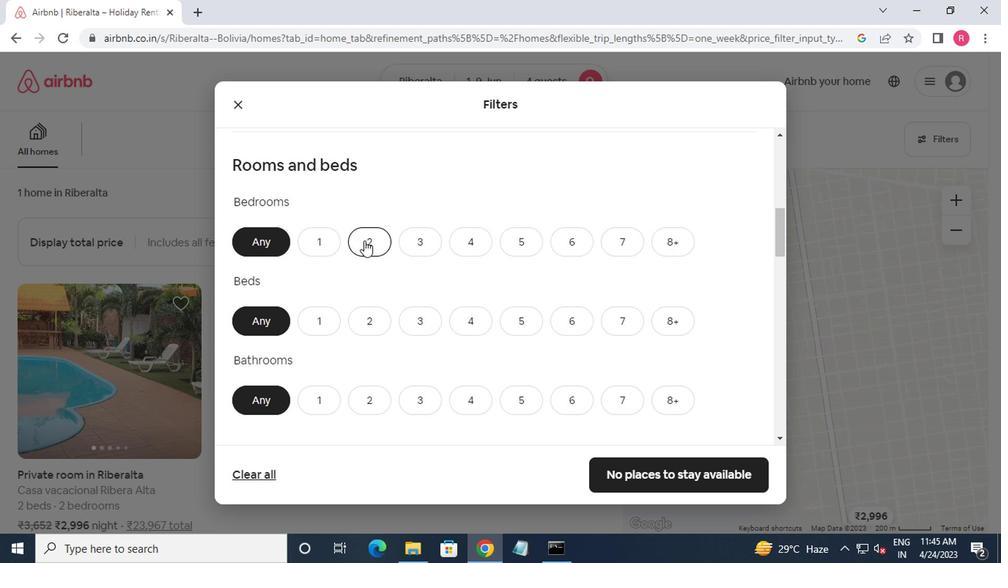 
Action: Mouse moved to (352, 326)
Screenshot: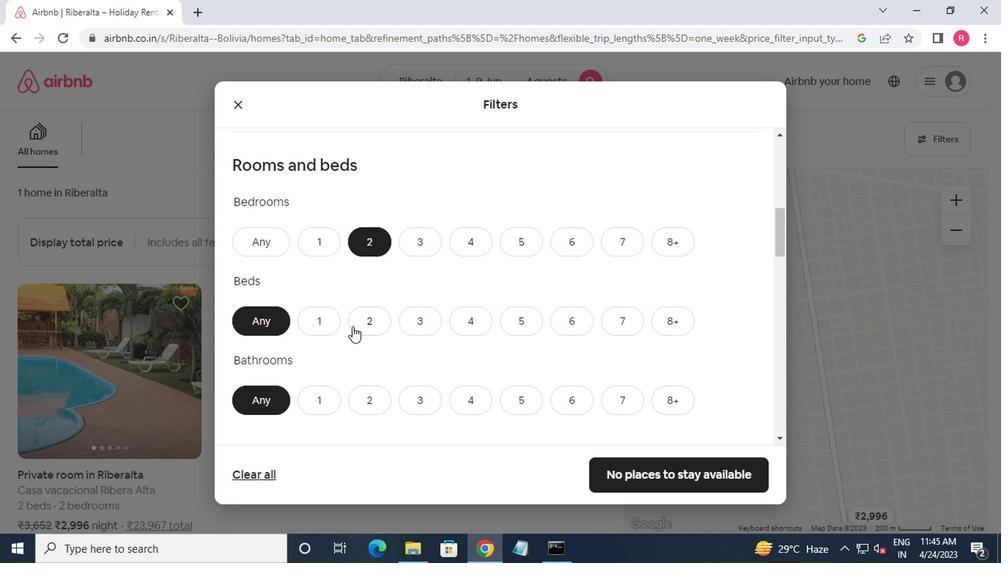 
Action: Mouse pressed left at (352, 326)
Screenshot: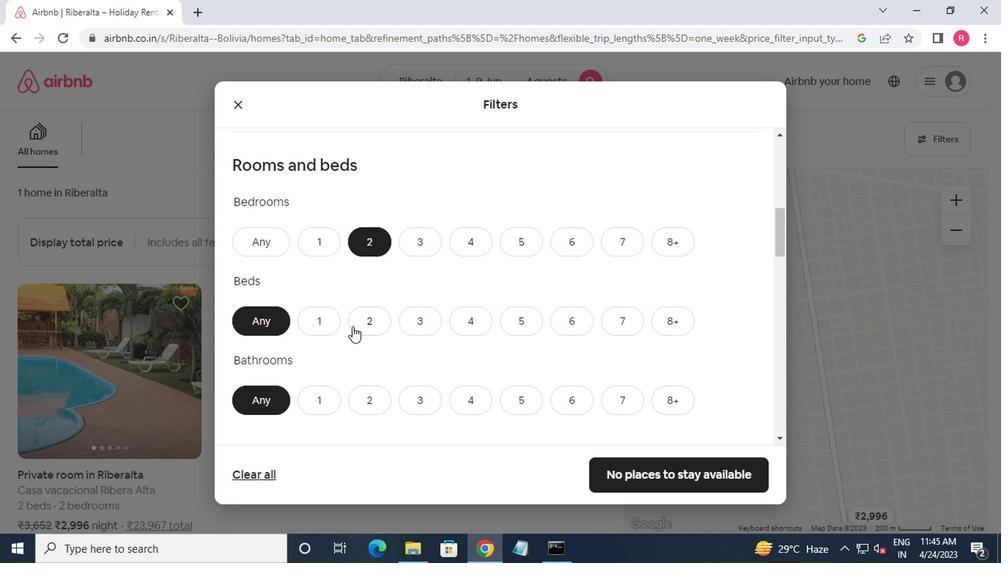 
Action: Mouse moved to (374, 398)
Screenshot: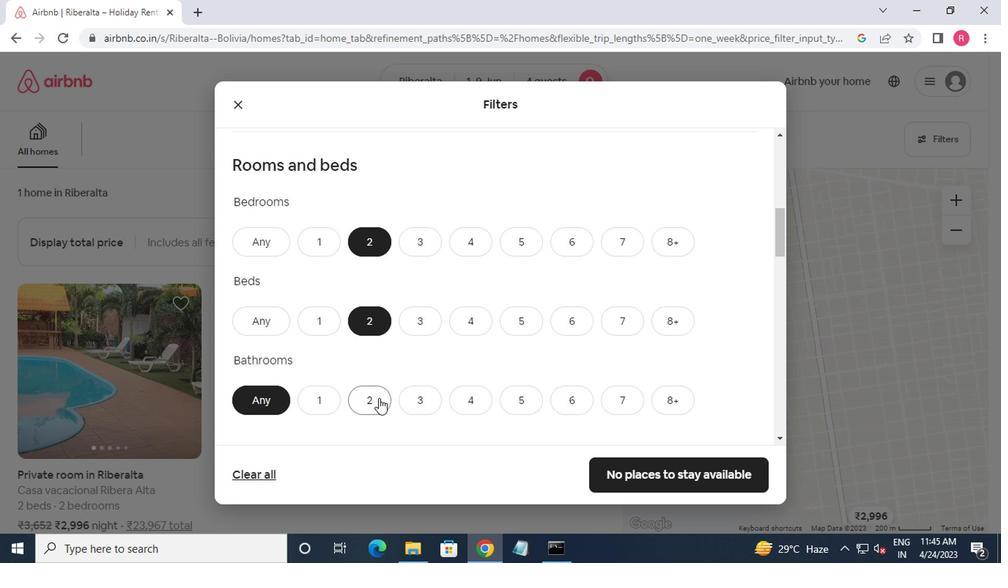 
Action: Mouse pressed left at (374, 398)
Screenshot: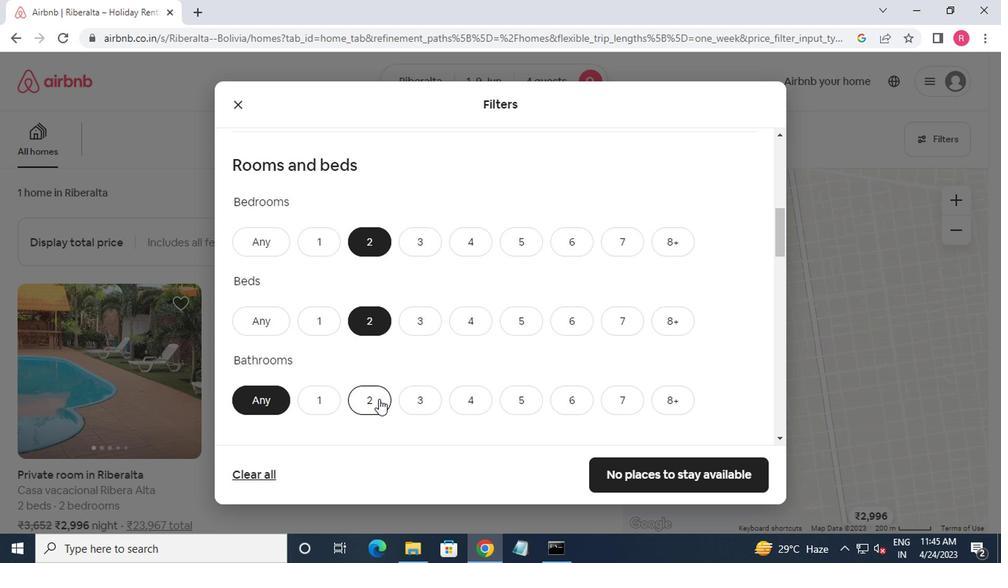 
Action: Mouse moved to (400, 370)
Screenshot: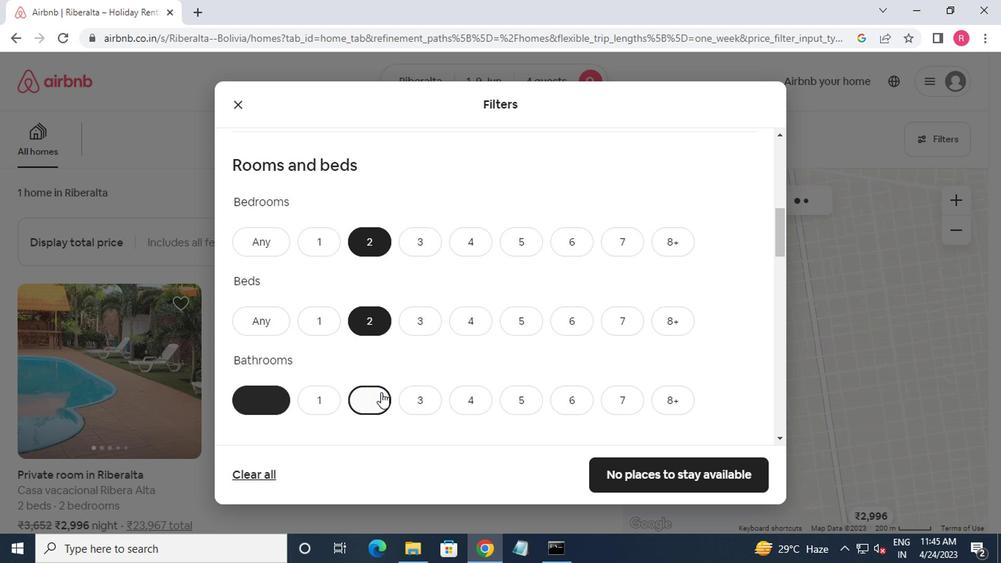 
Action: Mouse scrolled (400, 369) with delta (0, 0)
Screenshot: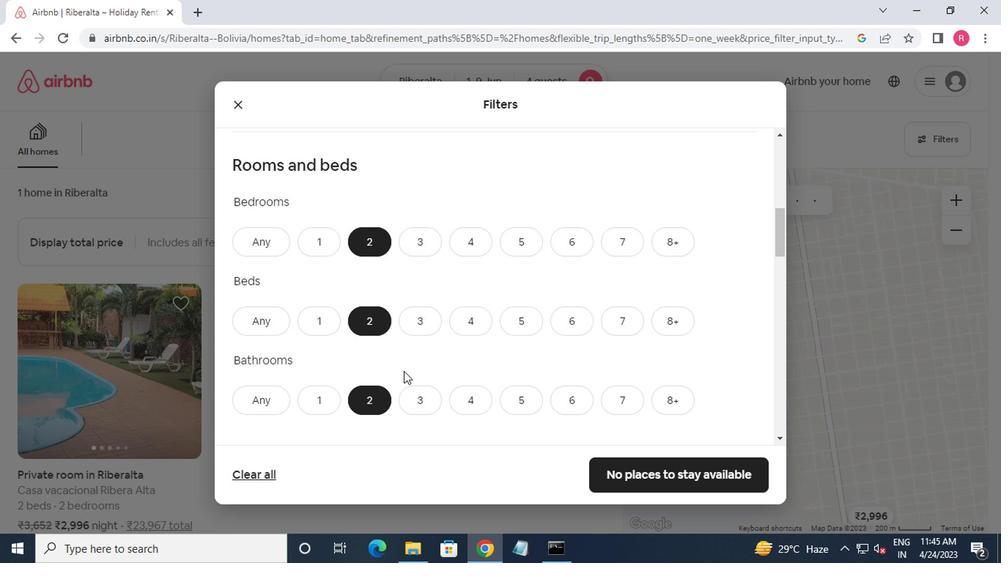 
Action: Mouse moved to (400, 370)
Screenshot: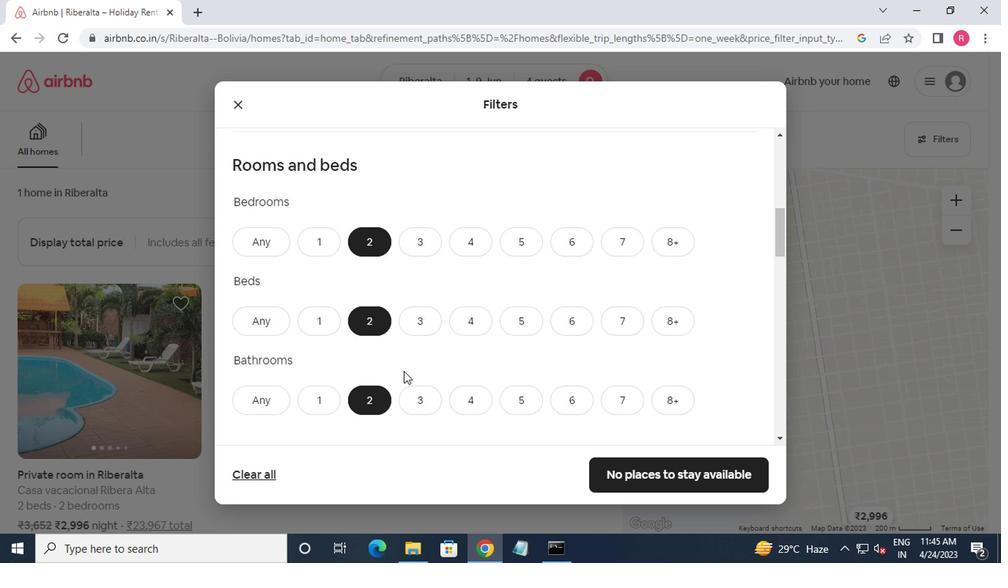 
Action: Mouse scrolled (400, 369) with delta (0, 0)
Screenshot: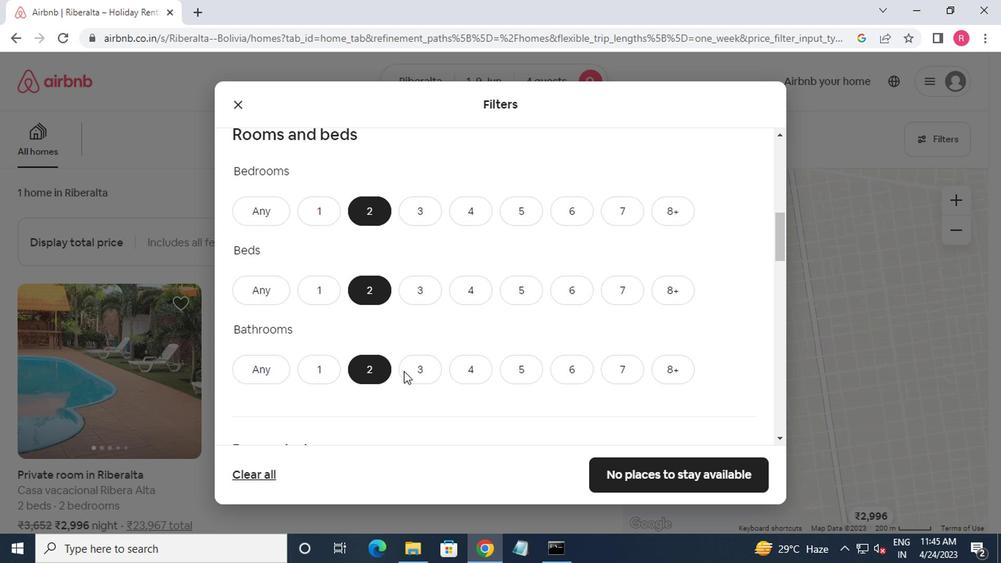 
Action: Mouse scrolled (400, 369) with delta (0, 0)
Screenshot: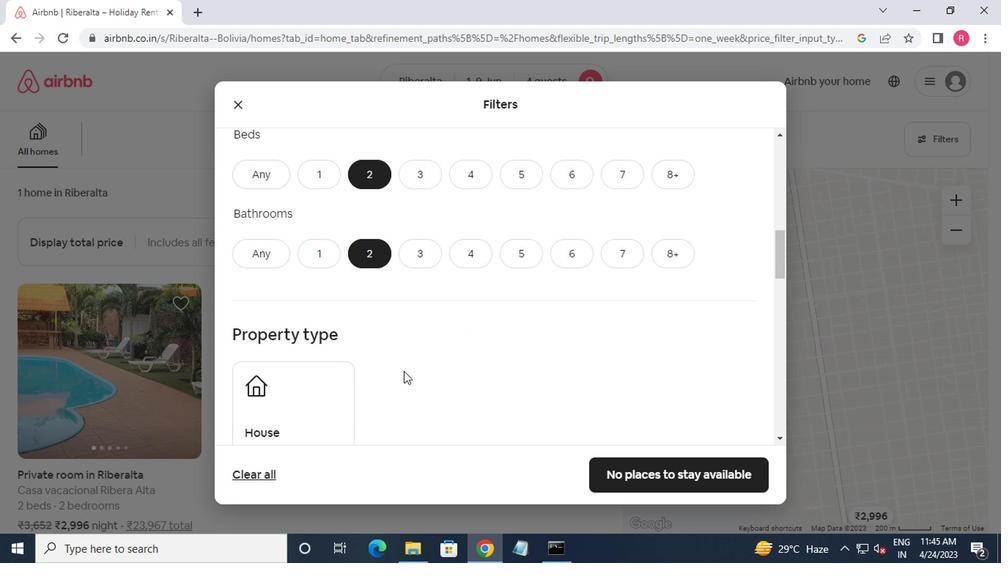 
Action: Mouse moved to (300, 349)
Screenshot: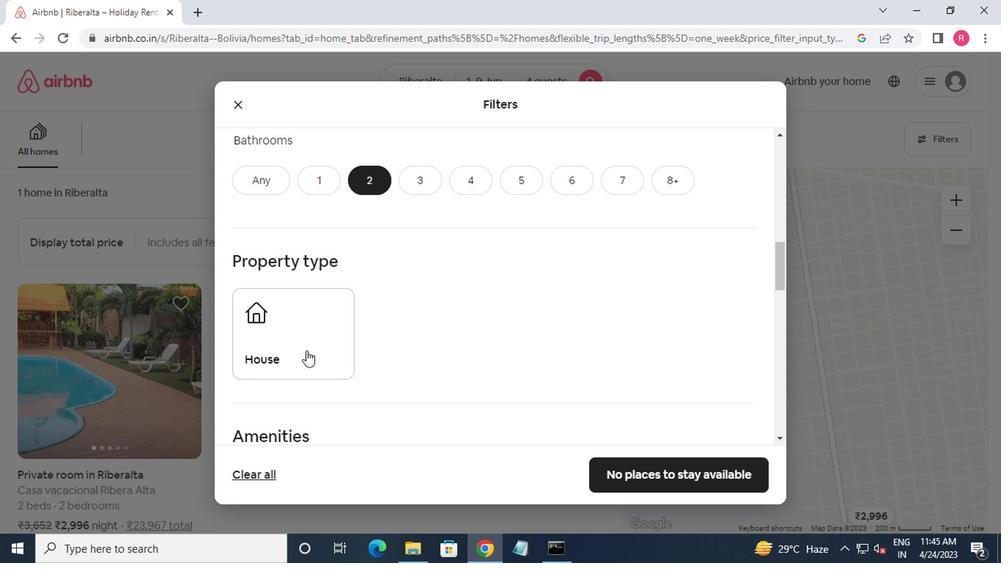 
Action: Mouse pressed left at (300, 349)
Screenshot: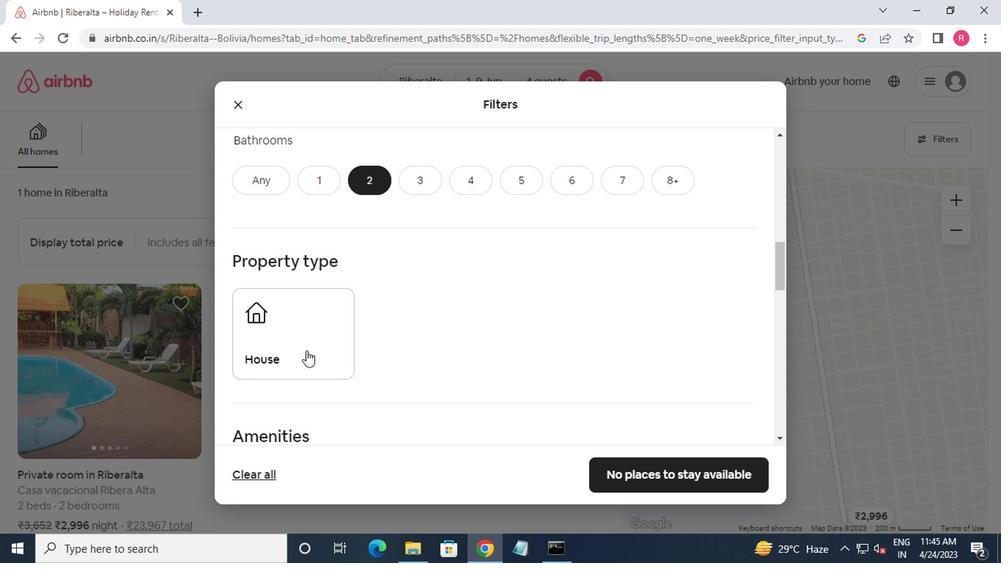 
Action: Mouse moved to (342, 339)
Screenshot: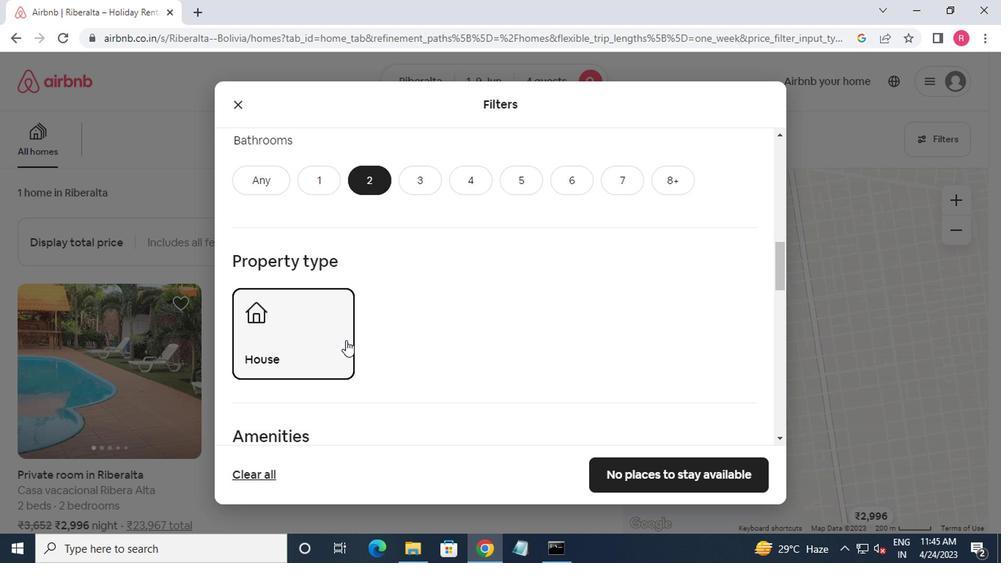 
Action: Mouse scrolled (342, 338) with delta (0, -1)
Screenshot: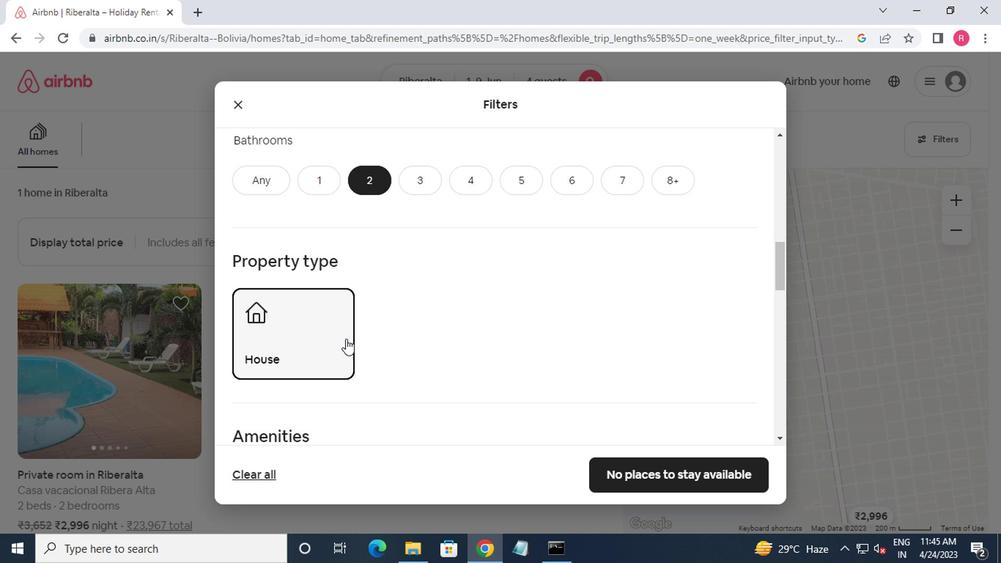 
Action: Mouse scrolled (342, 338) with delta (0, -1)
Screenshot: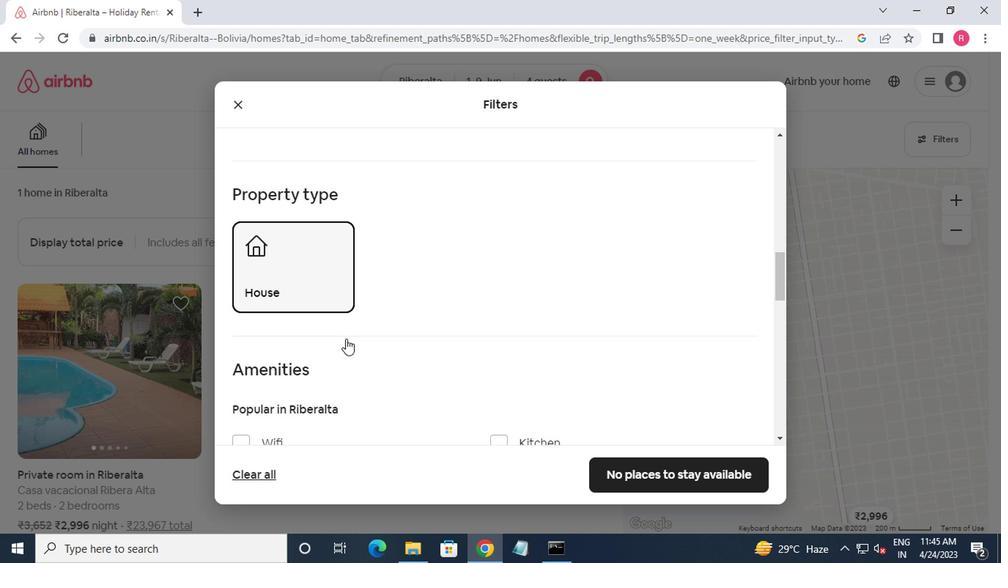 
Action: Mouse moved to (346, 339)
Screenshot: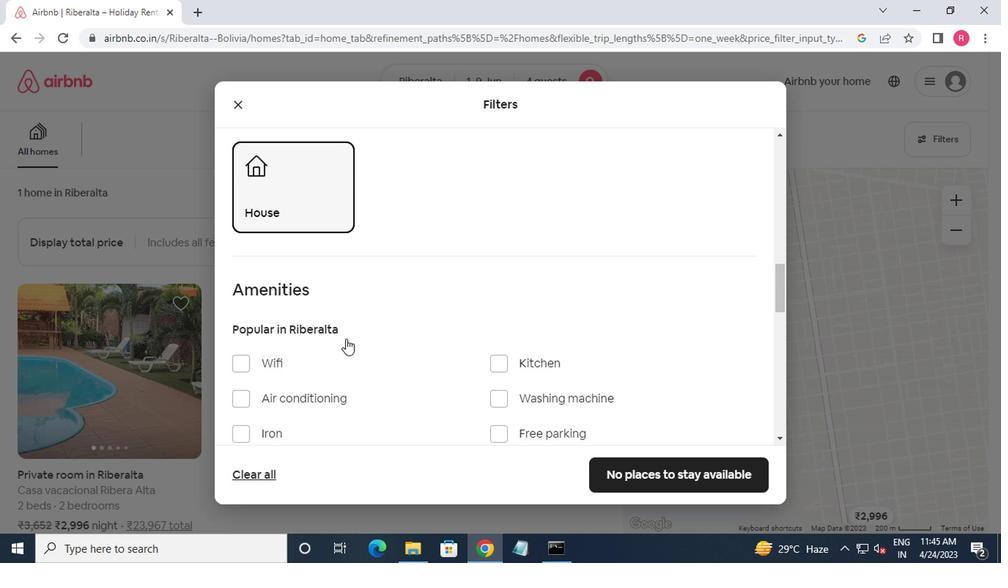 
Action: Mouse scrolled (346, 339) with delta (0, 0)
Screenshot: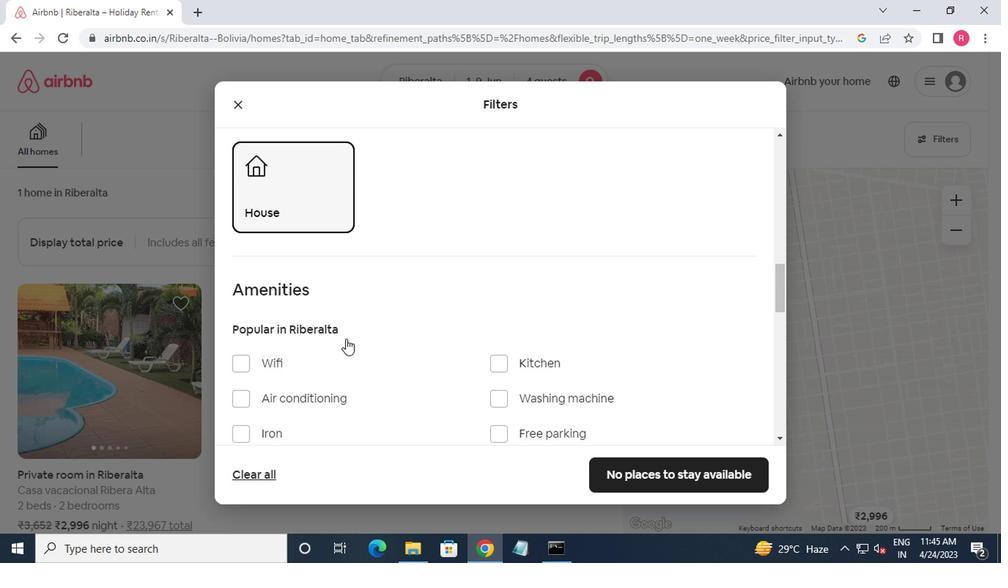 
Action: Mouse moved to (373, 343)
Screenshot: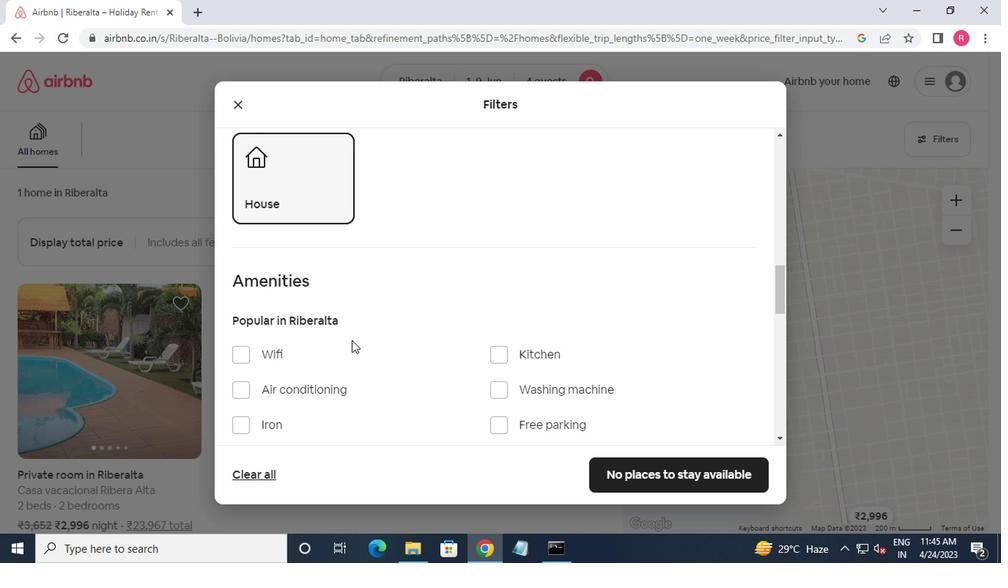 
Action: Mouse scrolled (373, 343) with delta (0, 0)
Screenshot: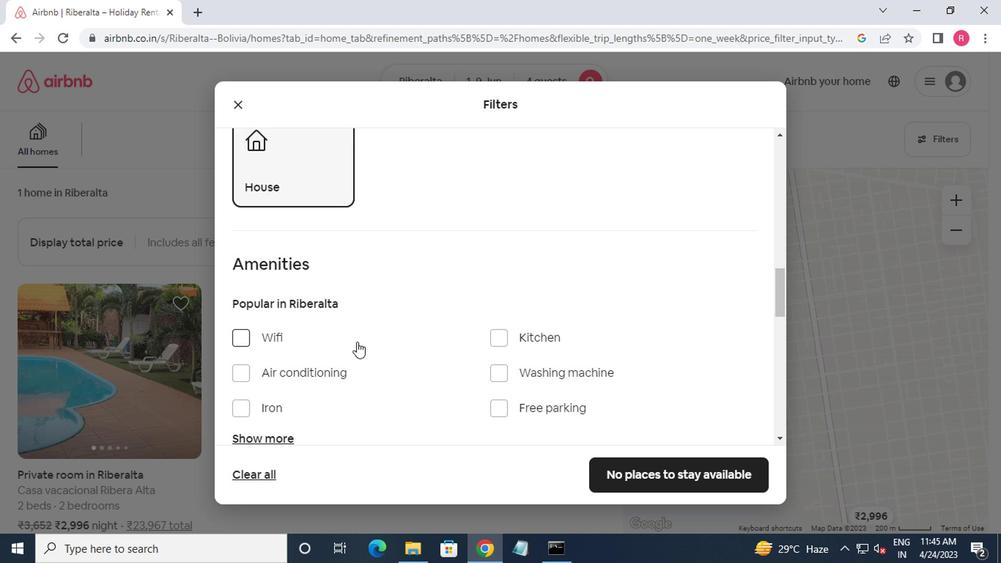 
Action: Mouse moved to (375, 339)
Screenshot: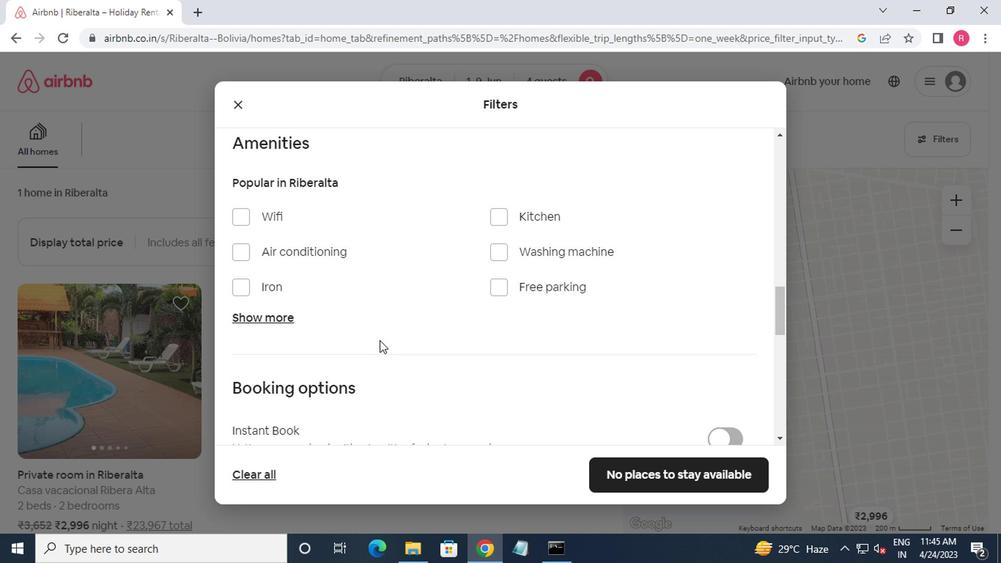 
Action: Mouse scrolled (375, 338) with delta (0, -1)
Screenshot: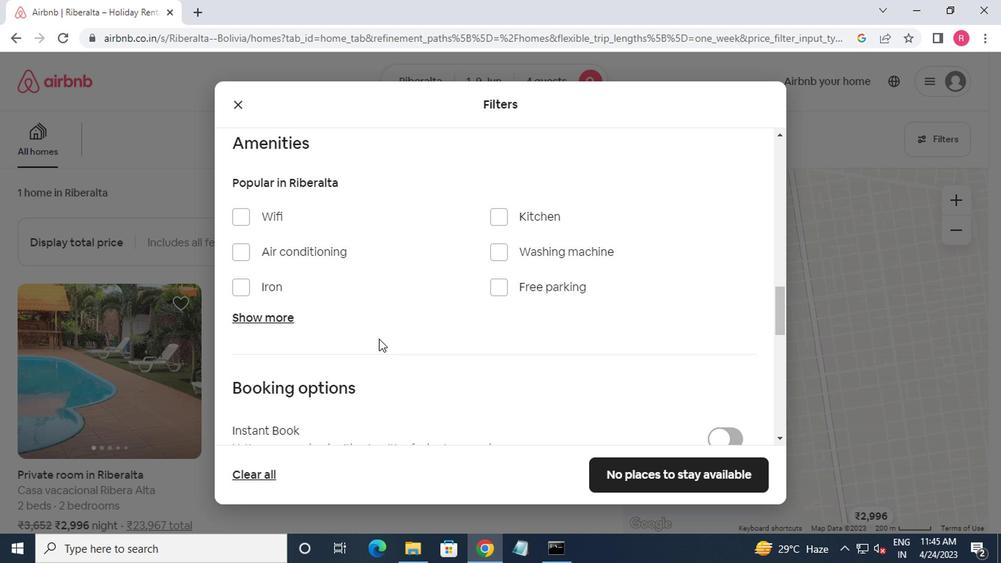 
Action: Mouse moved to (400, 338)
Screenshot: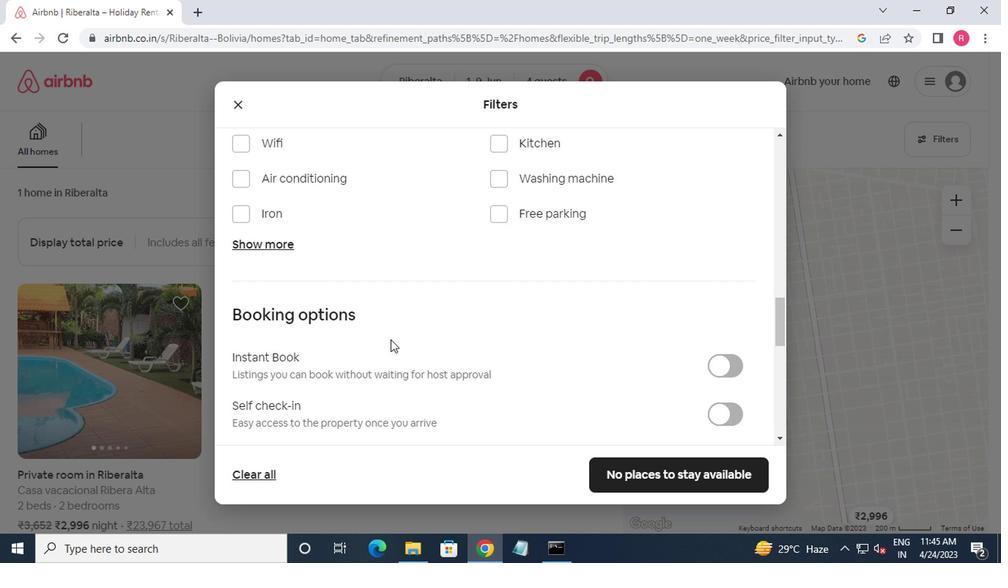 
Action: Mouse scrolled (400, 337) with delta (0, 0)
Screenshot: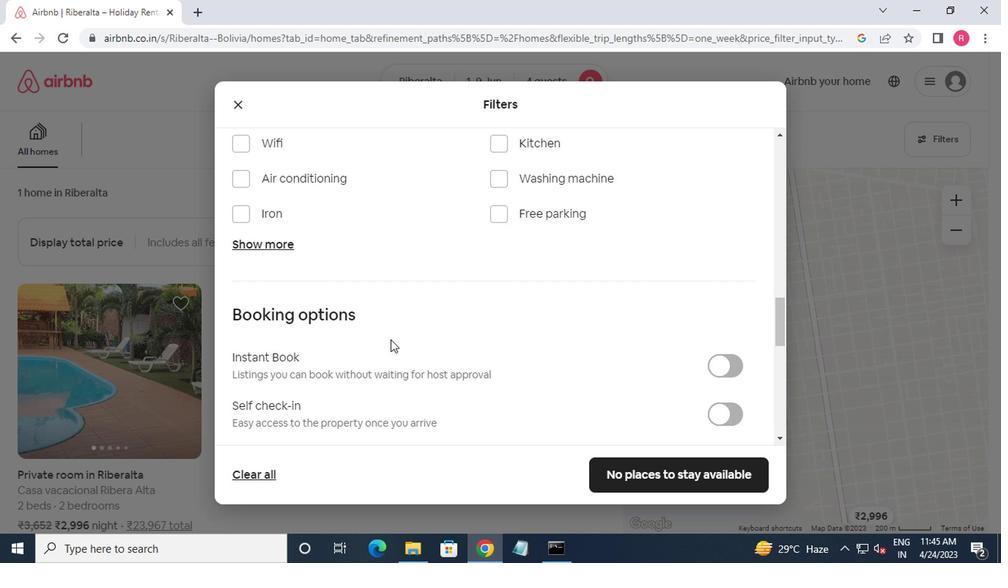 
Action: Mouse moved to (714, 339)
Screenshot: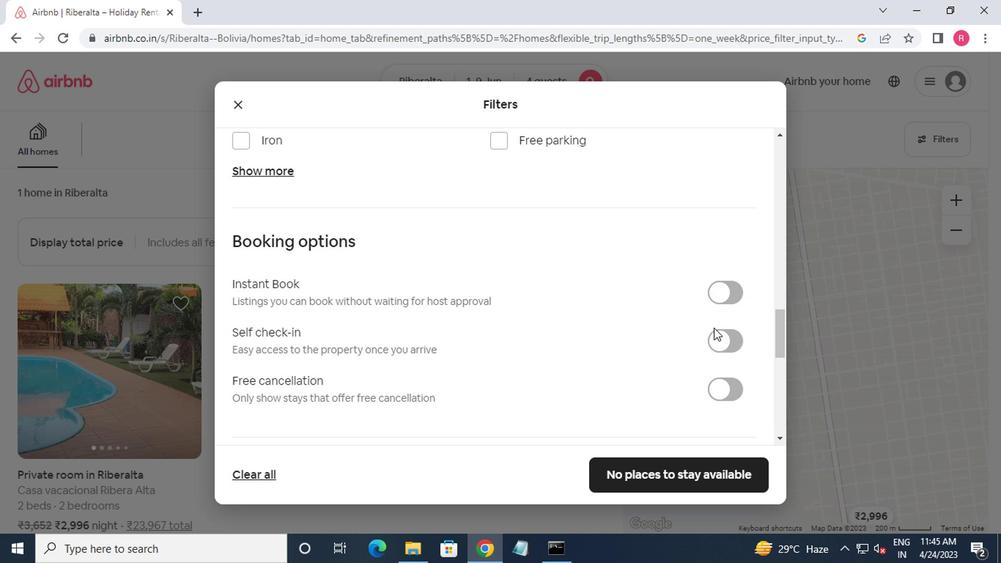 
Action: Mouse pressed left at (714, 339)
Screenshot: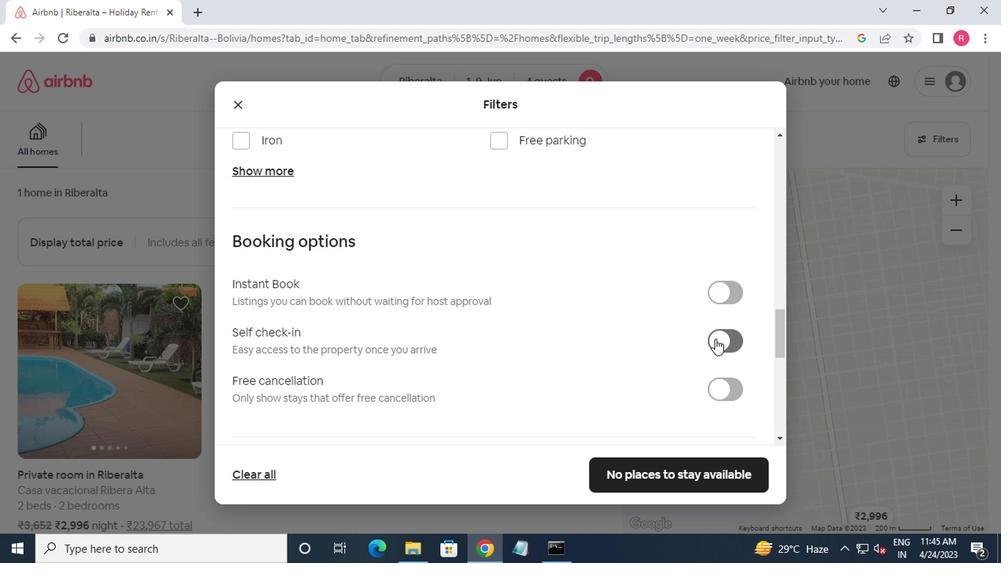 
Action: Mouse moved to (683, 323)
Screenshot: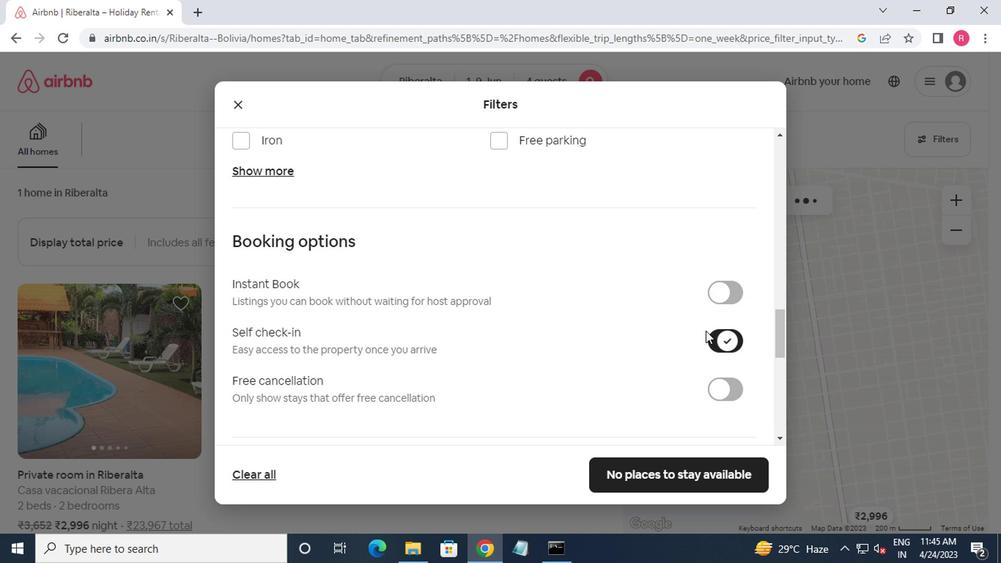 
Action: Mouse scrolled (683, 322) with delta (0, -1)
Screenshot: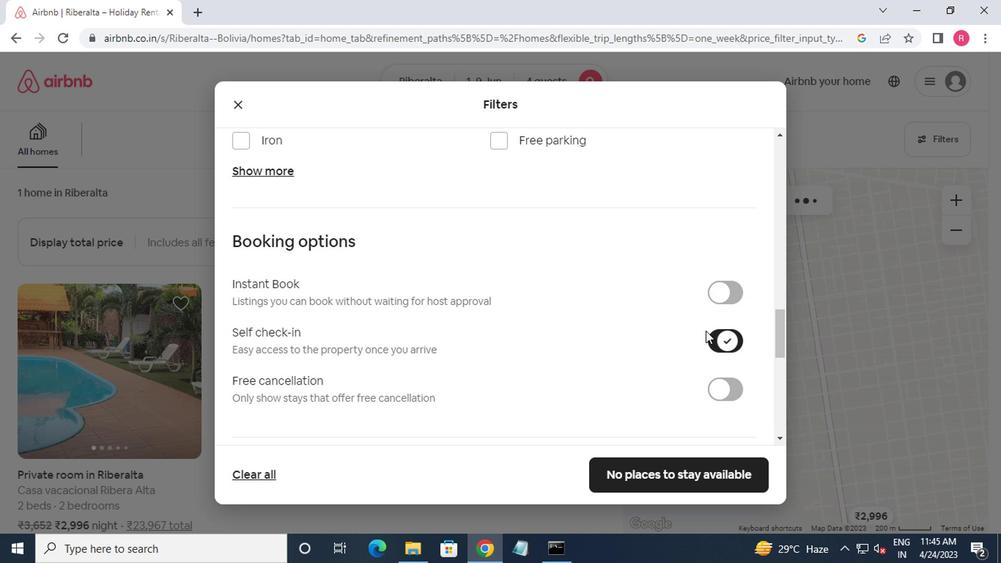 
Action: Mouse moved to (682, 324)
Screenshot: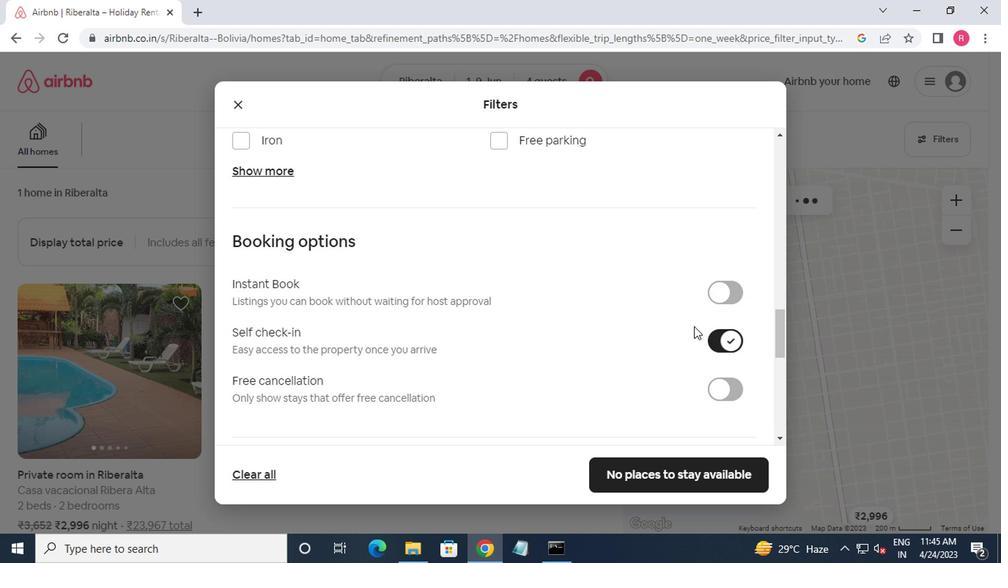 
Action: Mouse scrolled (682, 323) with delta (0, 0)
Screenshot: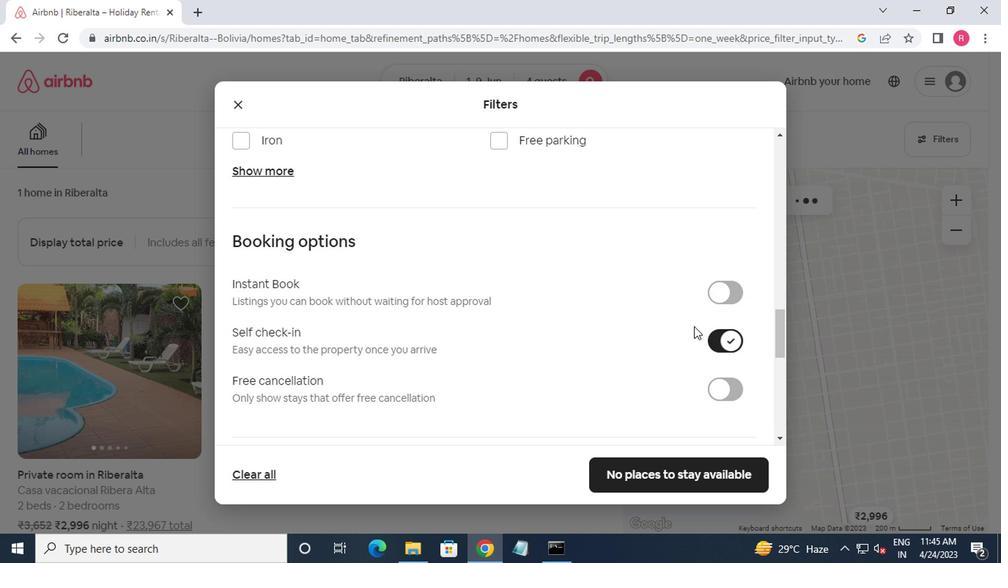 
Action: Mouse moved to (680, 324)
Screenshot: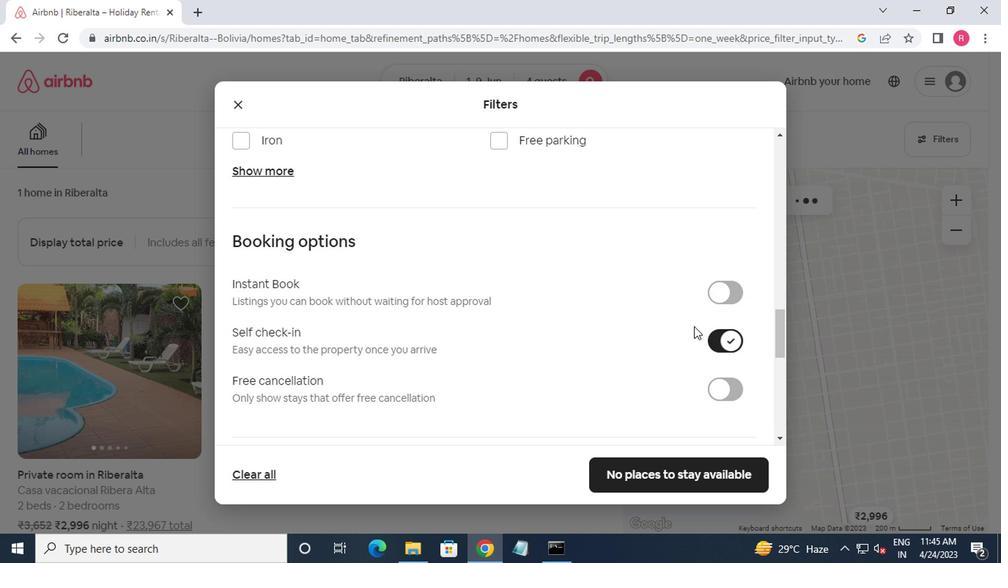 
Action: Mouse scrolled (680, 323) with delta (0, 0)
Screenshot: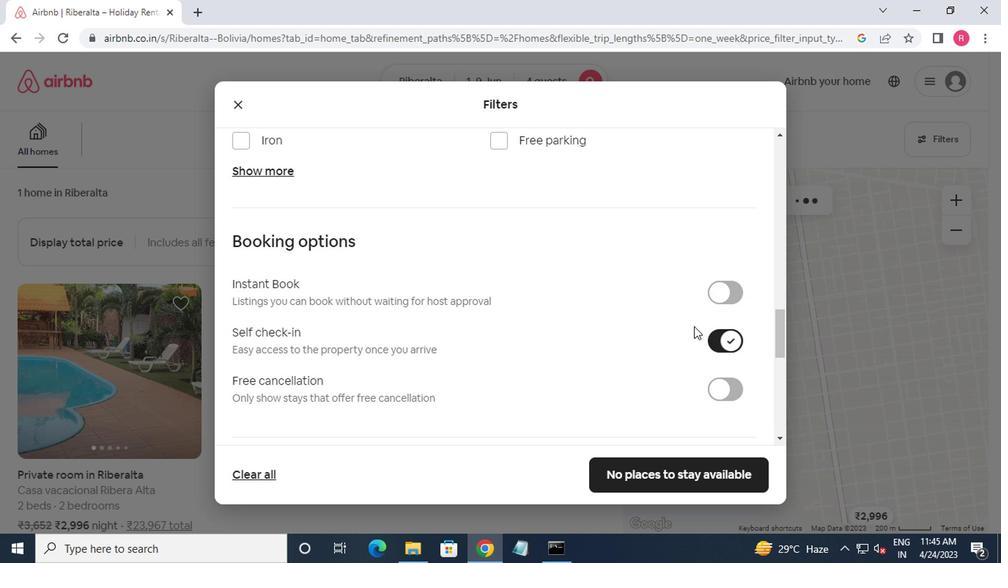 
Action: Mouse moved to (677, 324)
Screenshot: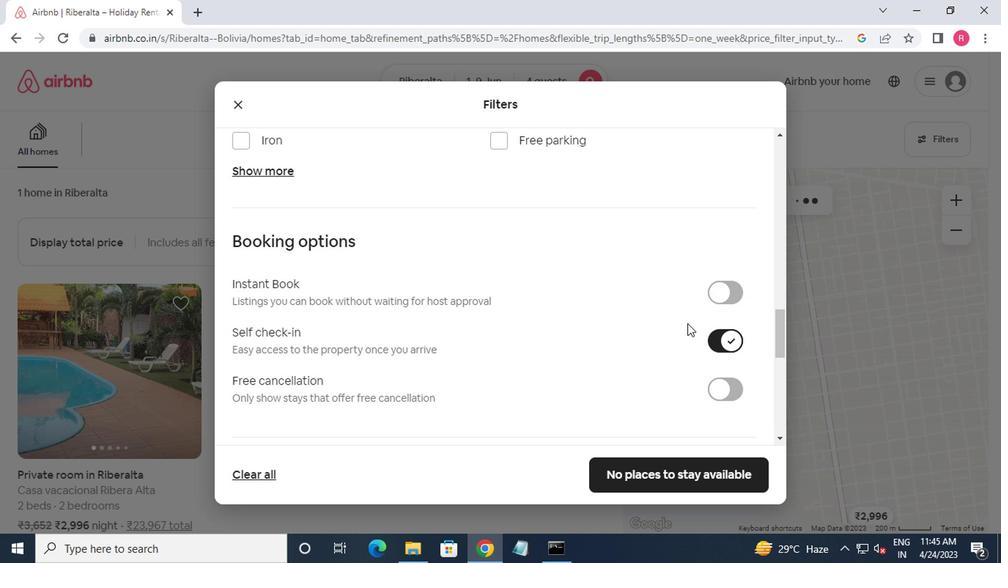 
Action: Mouse scrolled (677, 323) with delta (0, 0)
Screenshot: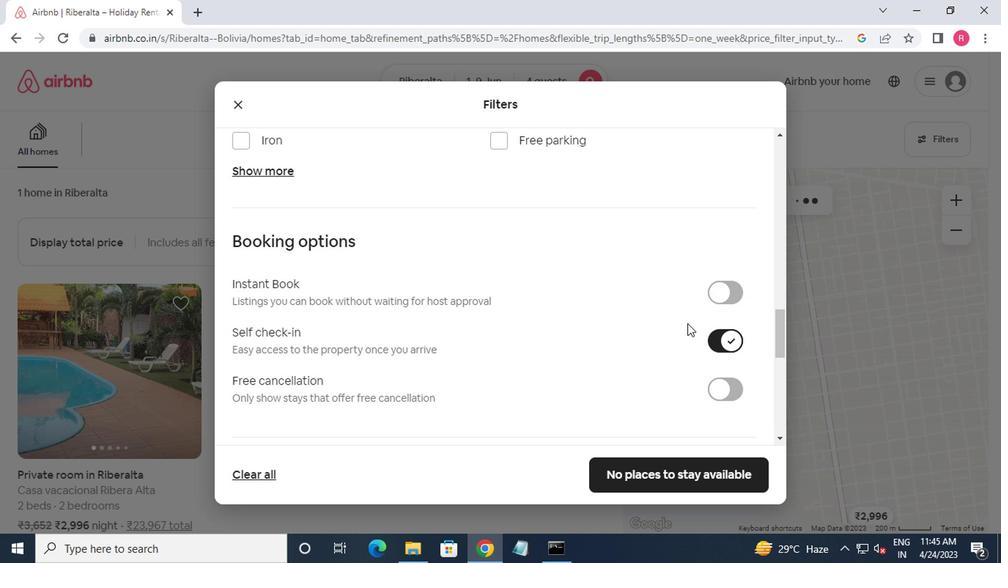 
Action: Mouse moved to (495, 335)
Screenshot: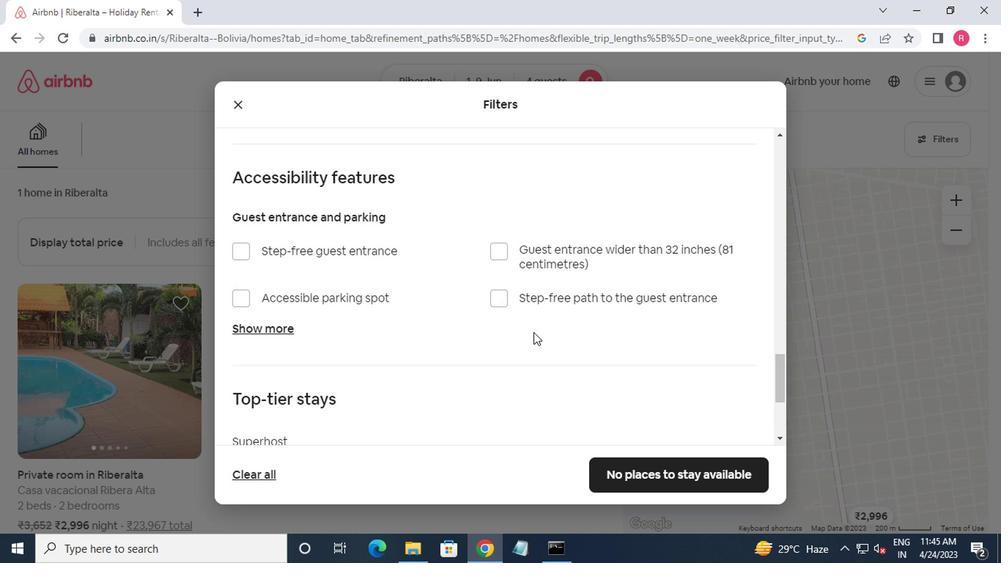 
Action: Mouse scrolled (495, 335) with delta (0, 0)
Screenshot: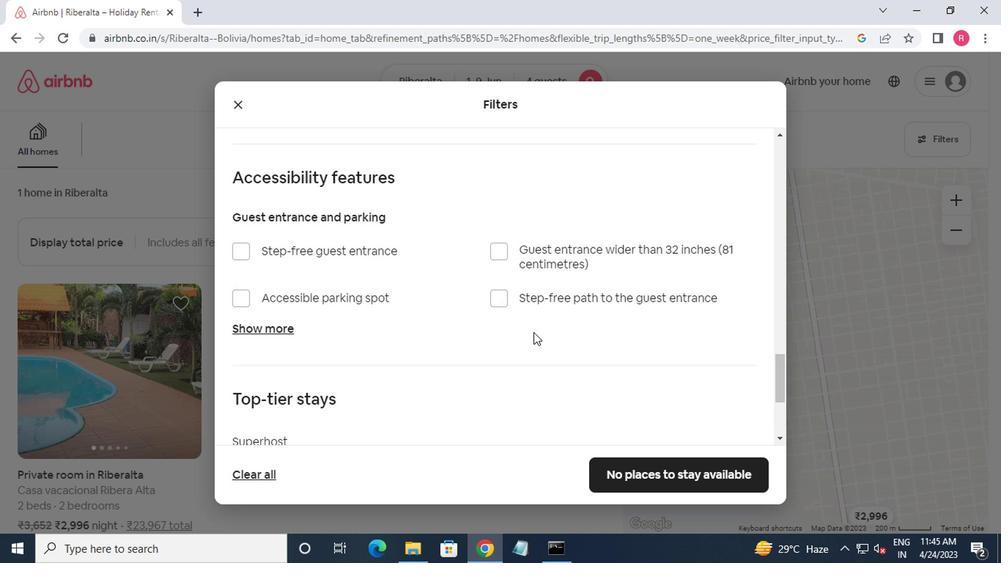 
Action: Mouse moved to (489, 335)
Screenshot: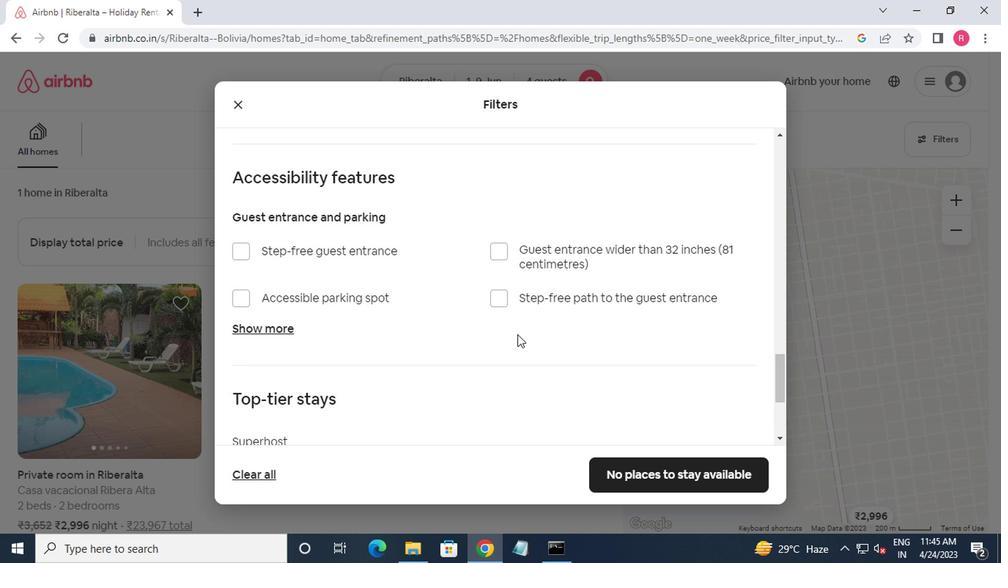 
Action: Mouse scrolled (489, 335) with delta (0, 0)
Screenshot: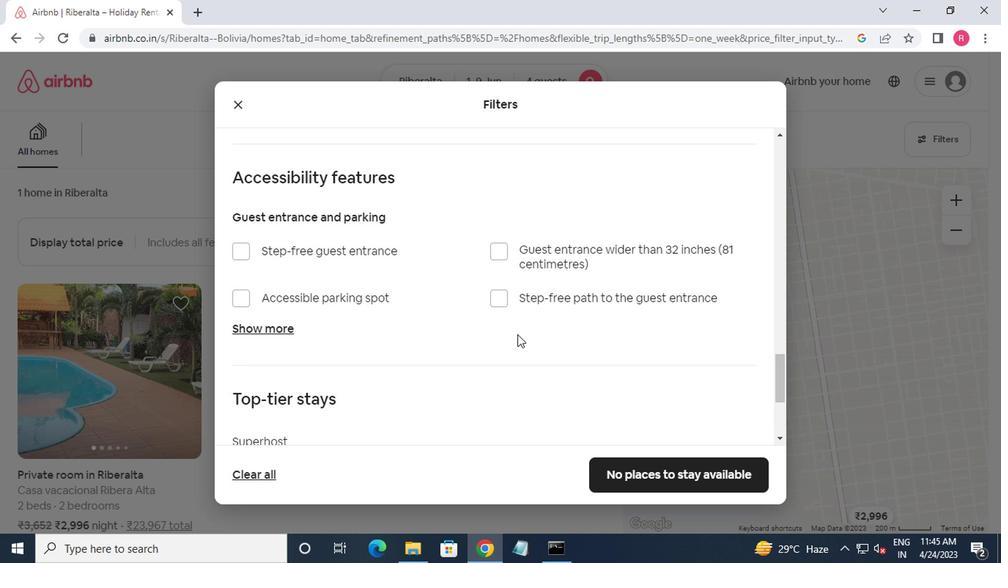 
Action: Mouse moved to (486, 335)
Screenshot: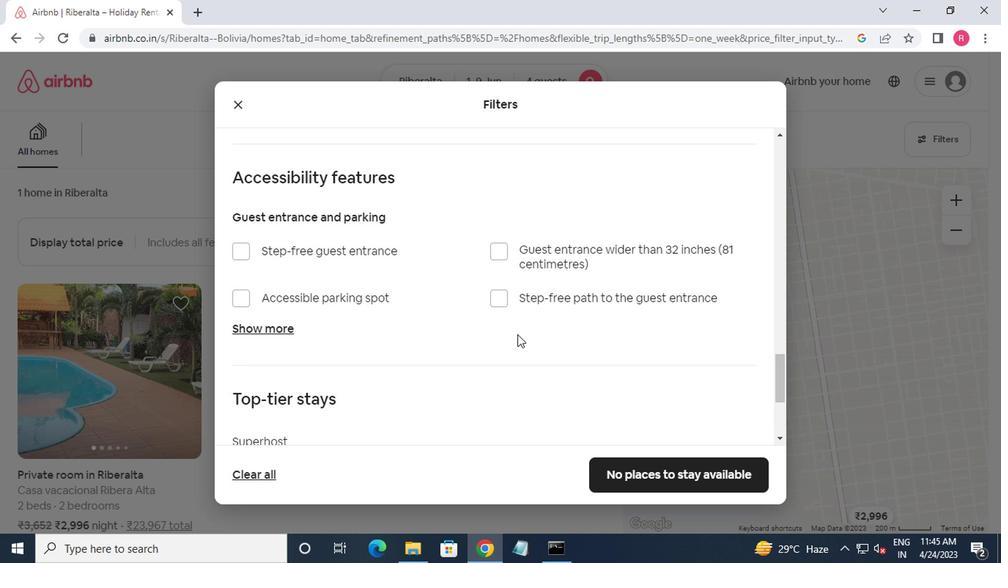 
Action: Mouse scrolled (486, 335) with delta (0, 0)
Screenshot: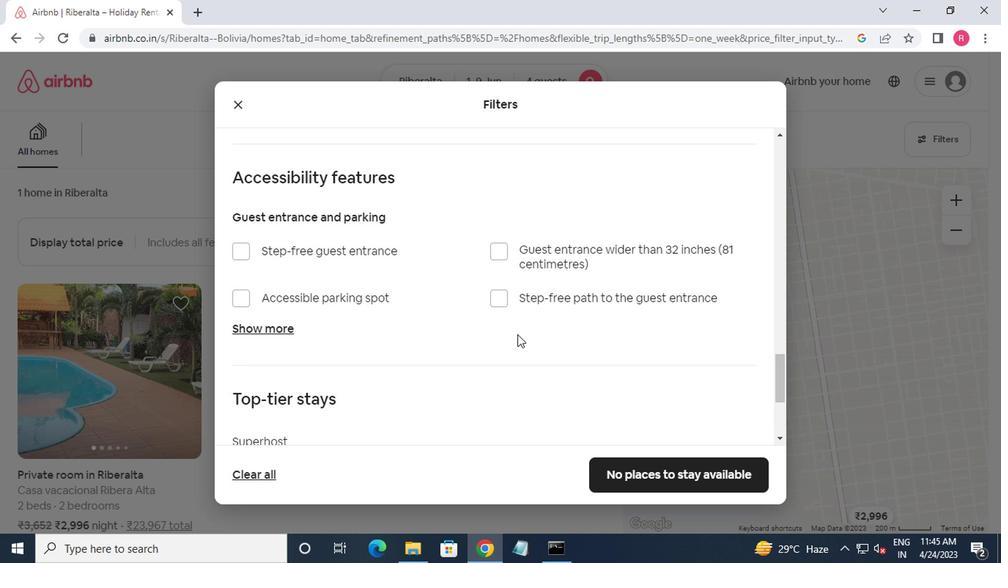 
Action: Mouse moved to (484, 335)
Screenshot: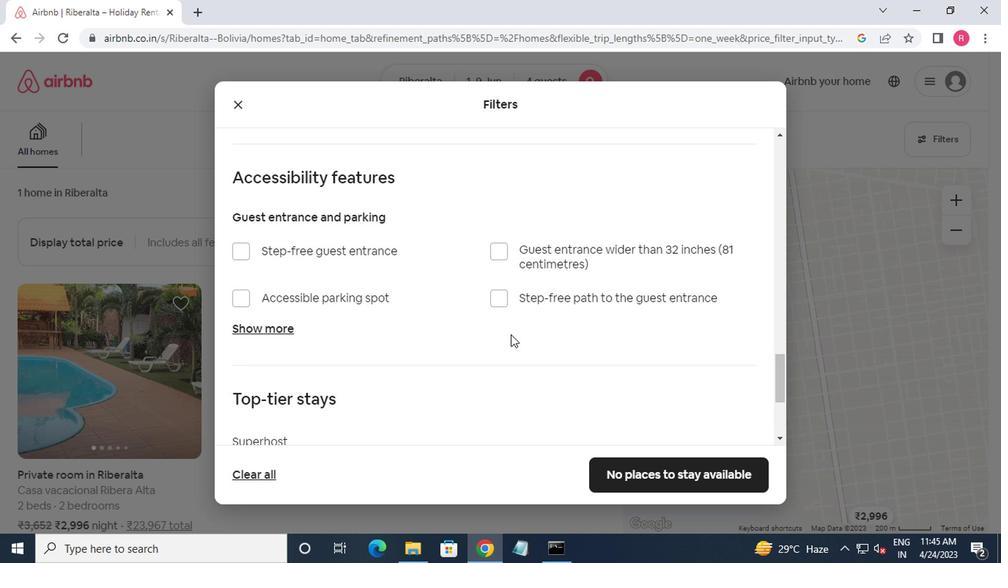
Action: Mouse scrolled (484, 335) with delta (0, 0)
Screenshot: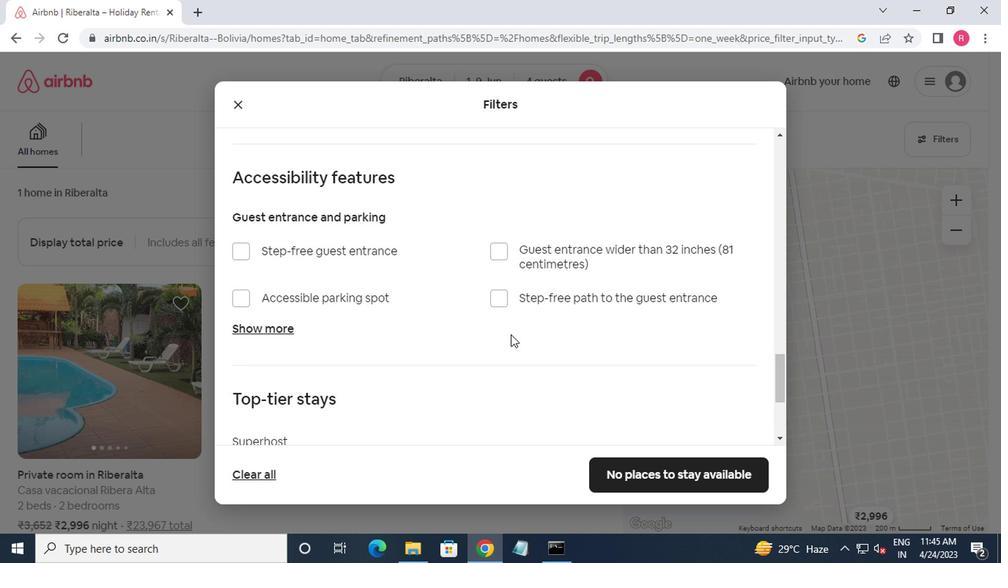 
Action: Mouse moved to (740, 464)
Screenshot: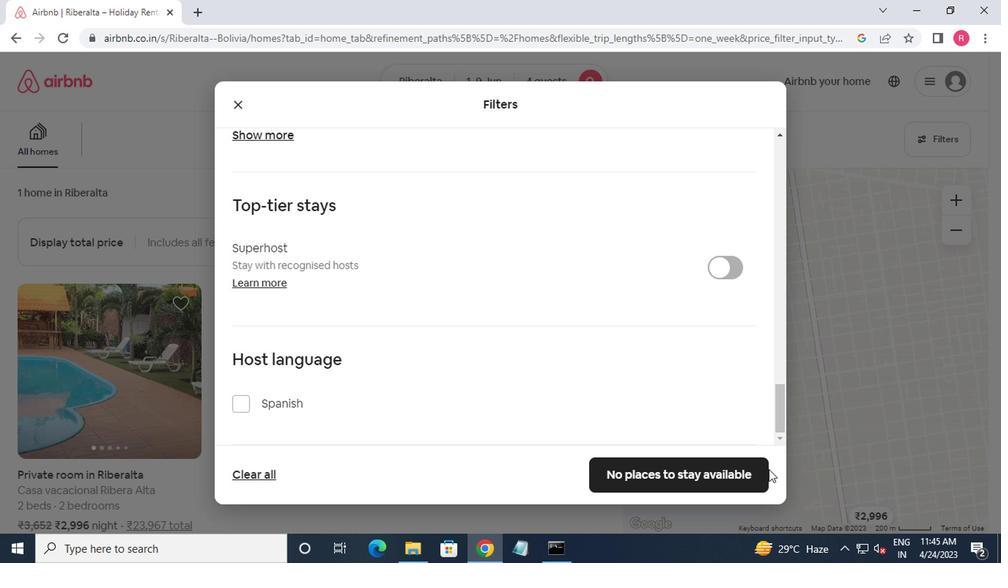 
Action: Mouse pressed left at (740, 464)
Screenshot: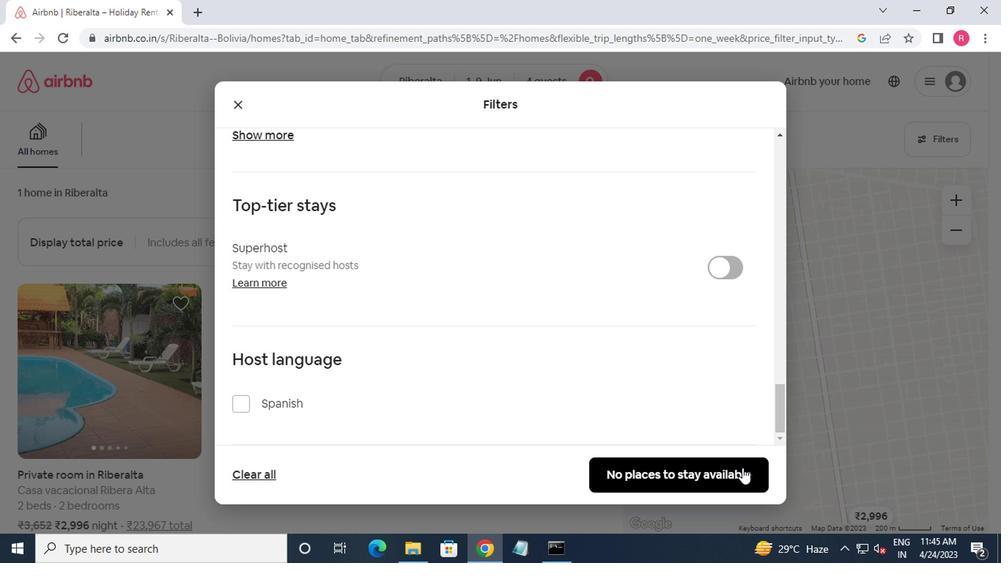 
Action: Mouse moved to (760, 380)
Screenshot: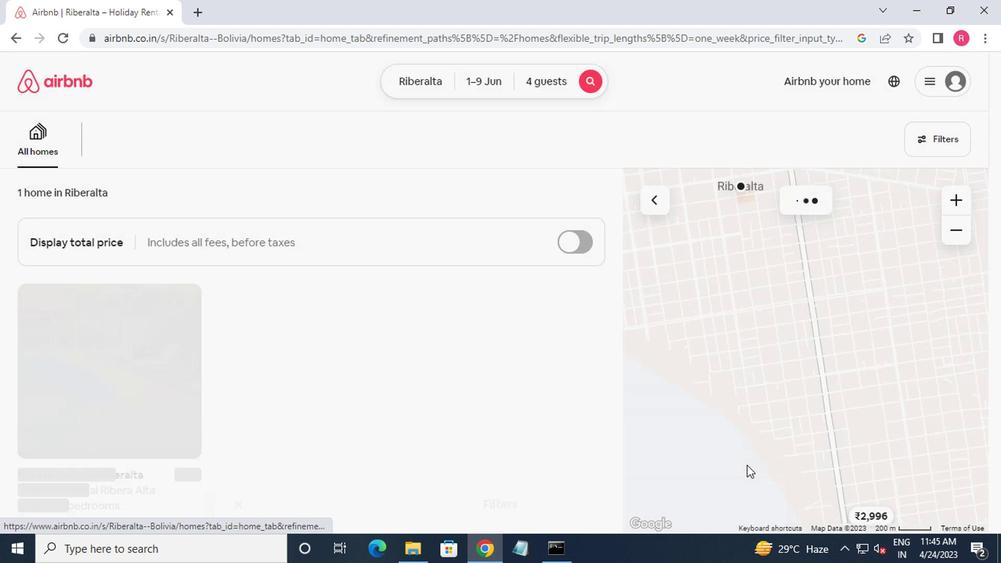 
